 Task: Search one way flight ticket for 2 adults, 2 infants in seat and 1 infant on lap in first from Eugene: Mahlon Sweet Field to Gillette: Gillette Campbell County Airport on 5-1-2023. Choice of flights is Royal air maroc. Number of bags: 5 checked bags. Price is upto 109000. Outbound departure time preference is 13:45.
Action: Mouse moved to (230, 342)
Screenshot: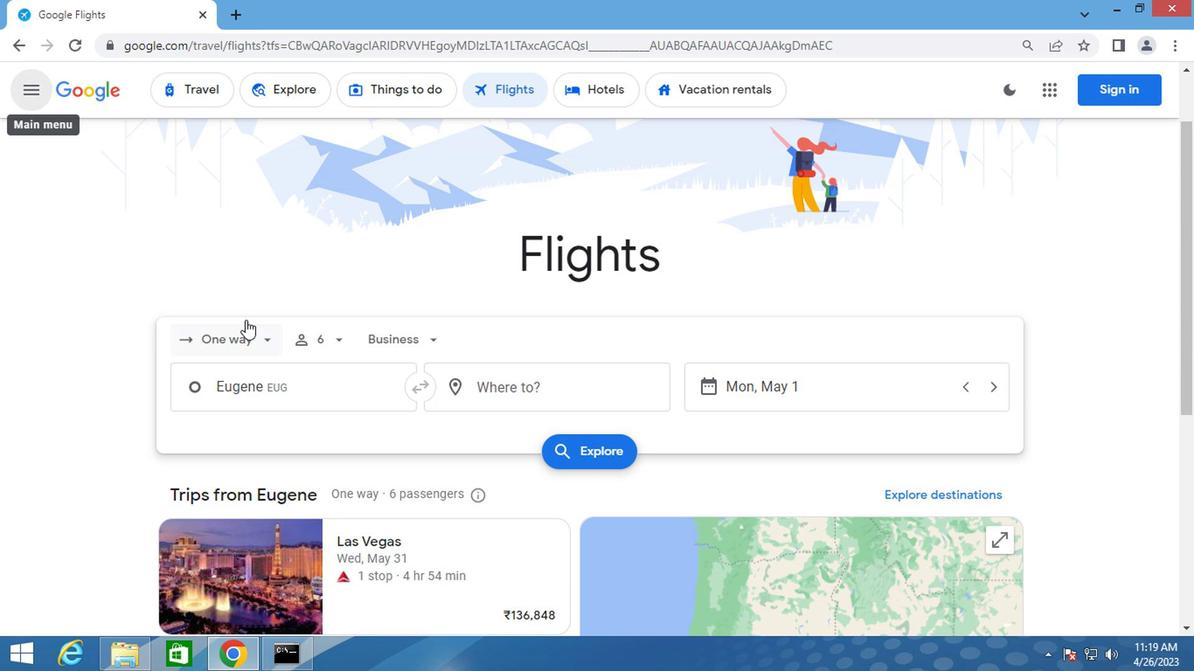 
Action: Mouse pressed left at (230, 342)
Screenshot: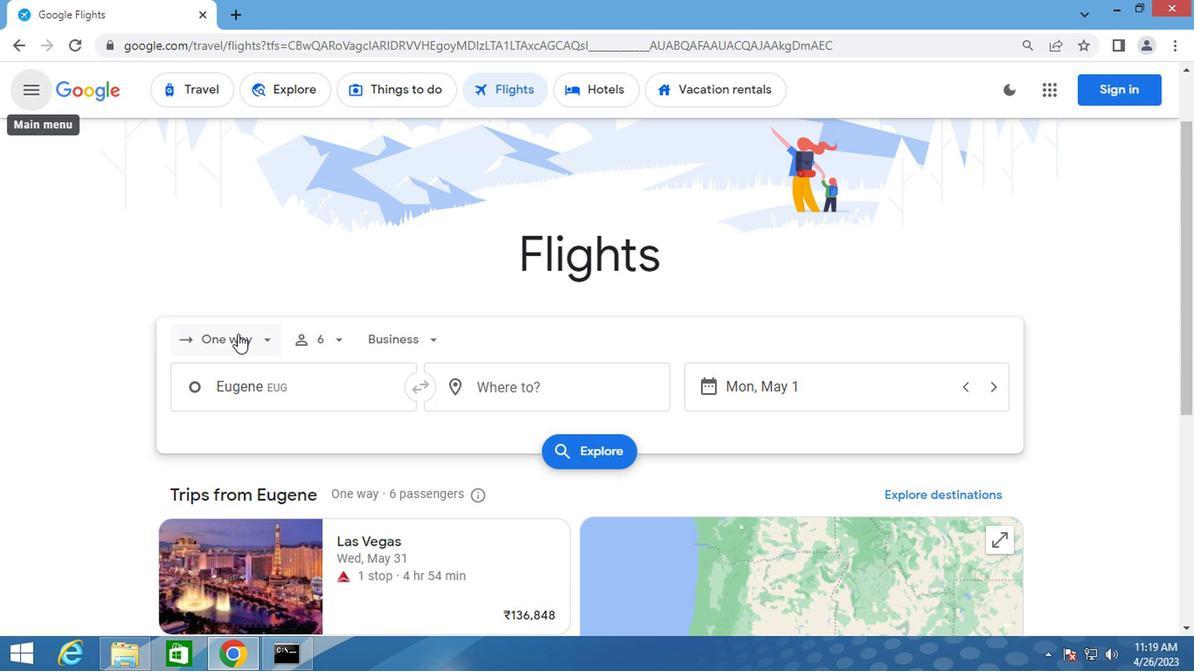 
Action: Mouse moved to (250, 414)
Screenshot: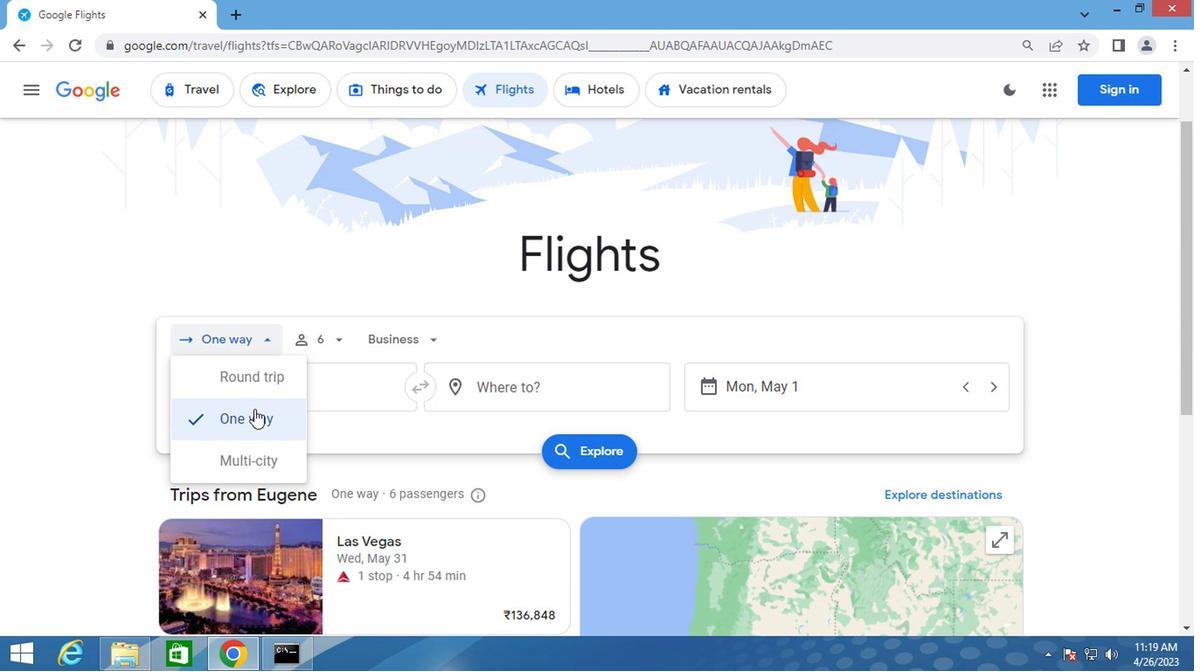 
Action: Mouse pressed left at (250, 414)
Screenshot: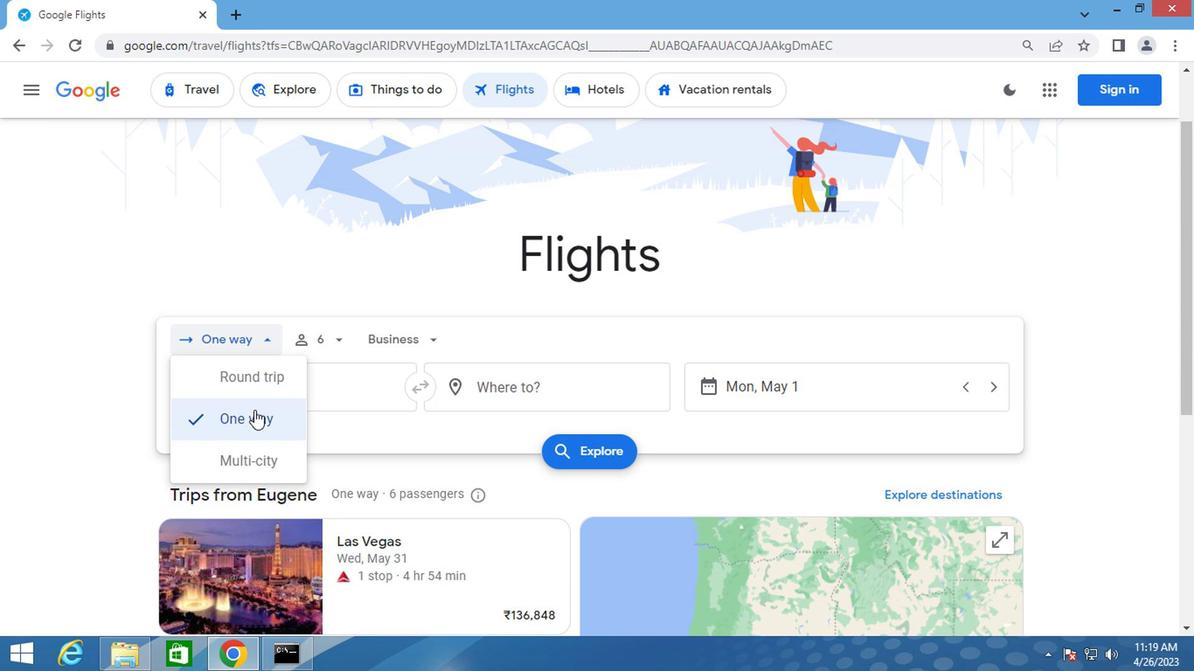 
Action: Mouse moved to (335, 349)
Screenshot: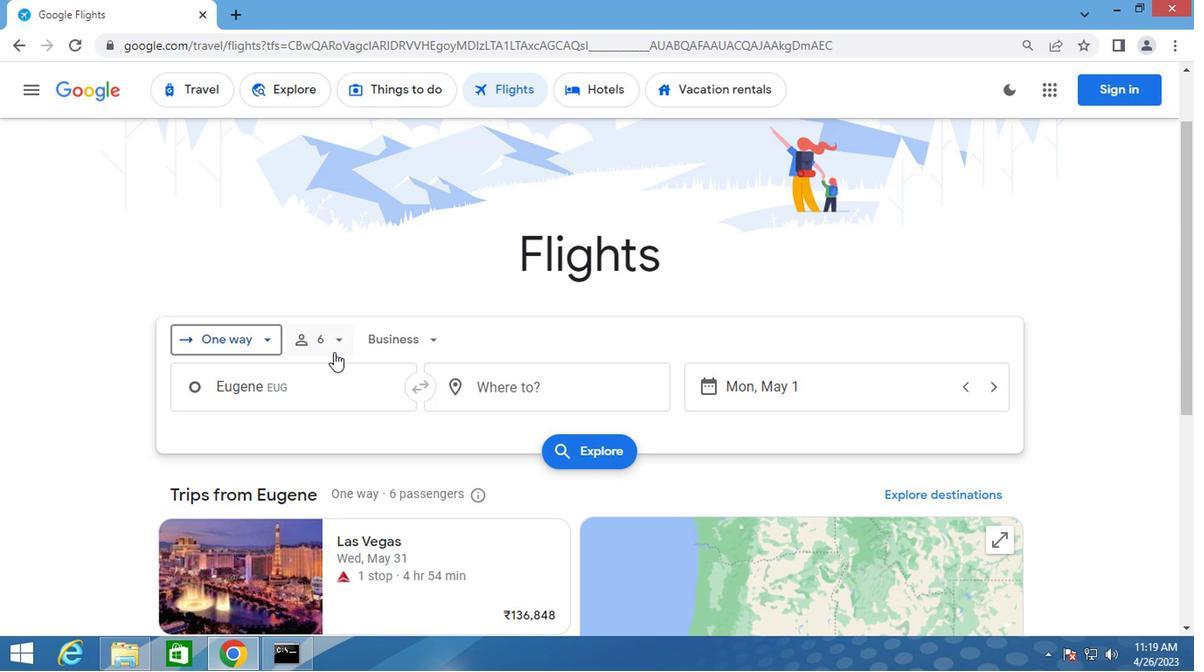 
Action: Mouse pressed left at (335, 349)
Screenshot: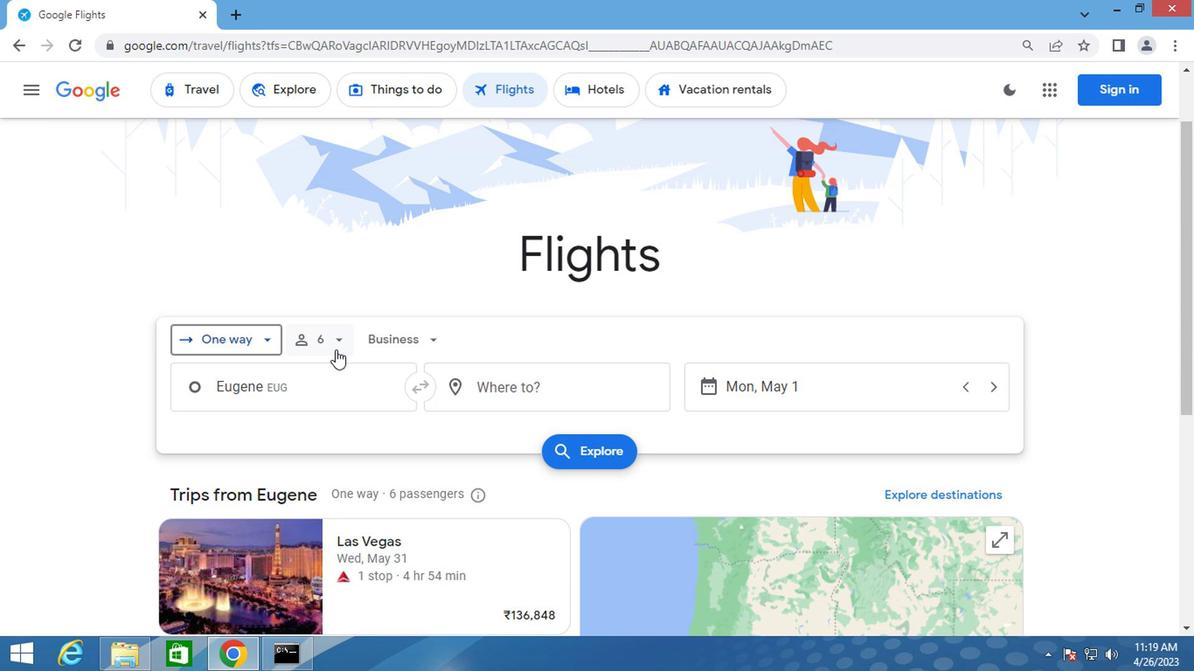 
Action: Mouse moved to (400, 384)
Screenshot: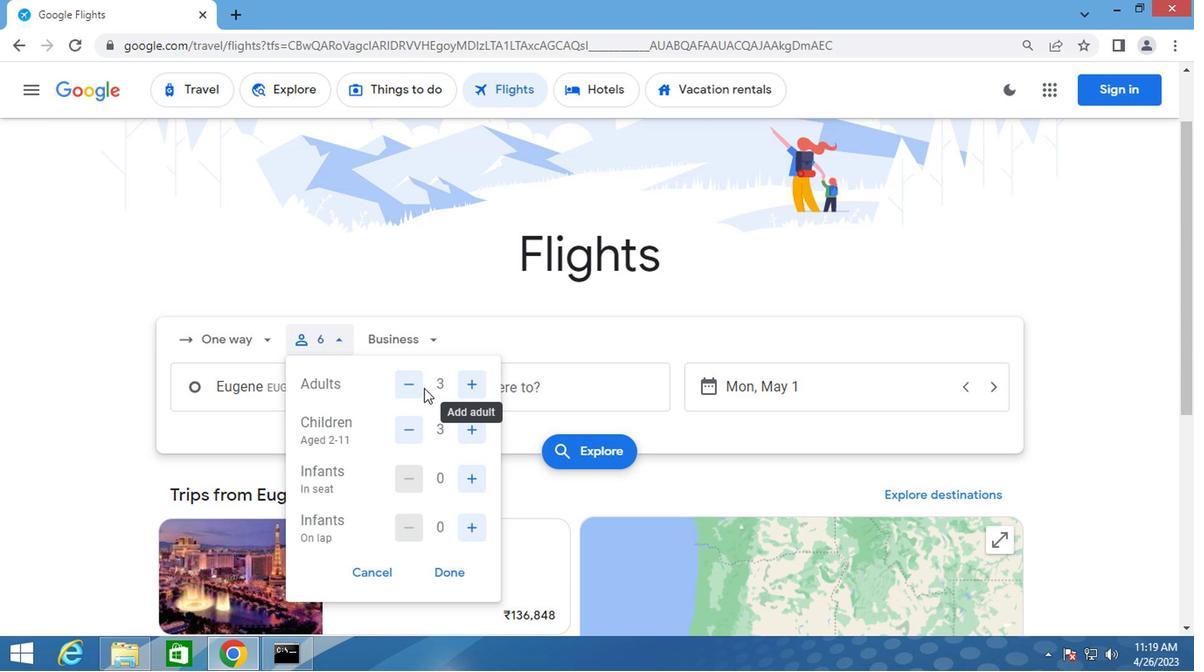 
Action: Mouse pressed left at (400, 384)
Screenshot: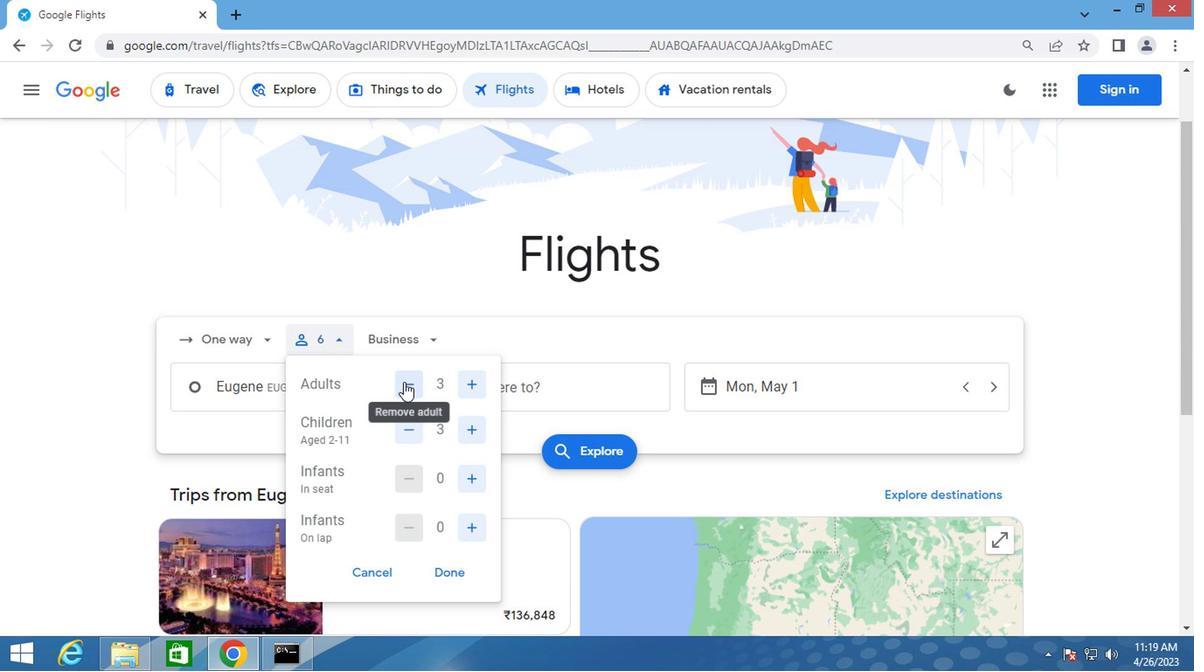 
Action: Mouse moved to (405, 434)
Screenshot: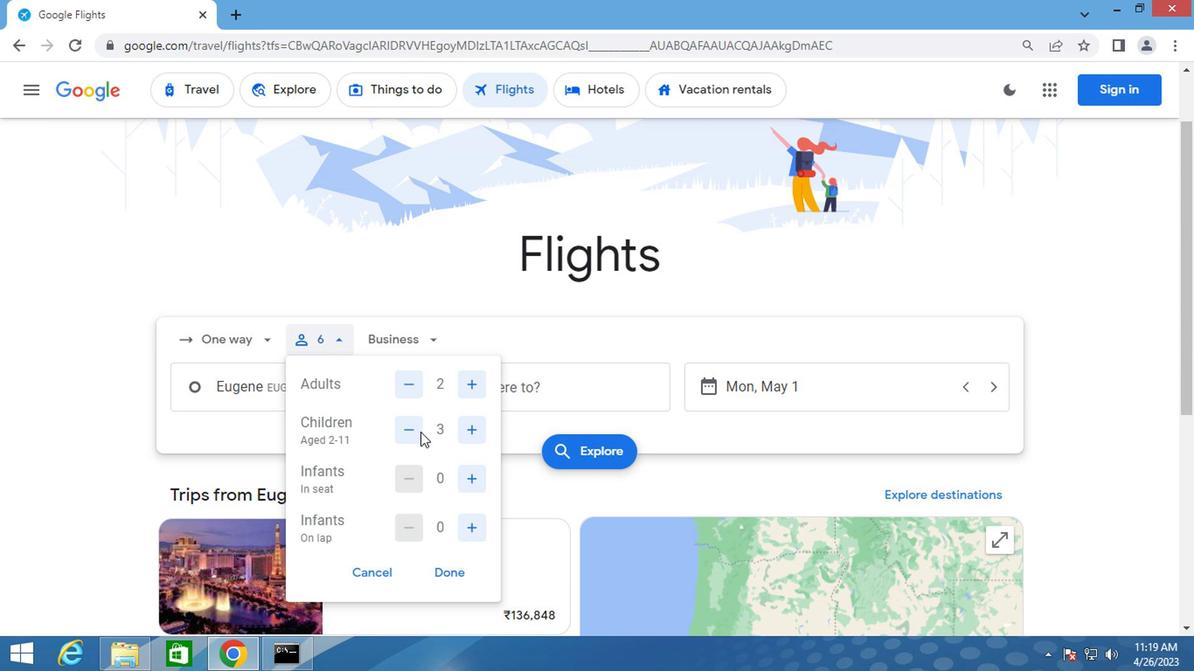 
Action: Mouse pressed left at (405, 434)
Screenshot: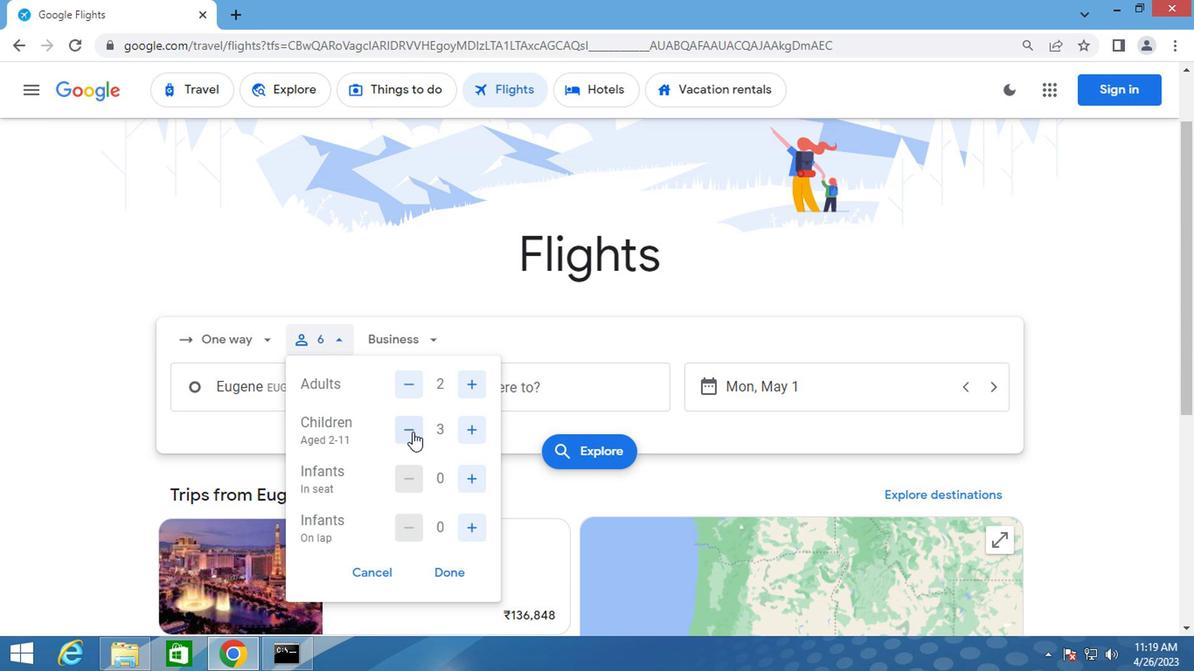 
Action: Mouse pressed left at (405, 434)
Screenshot: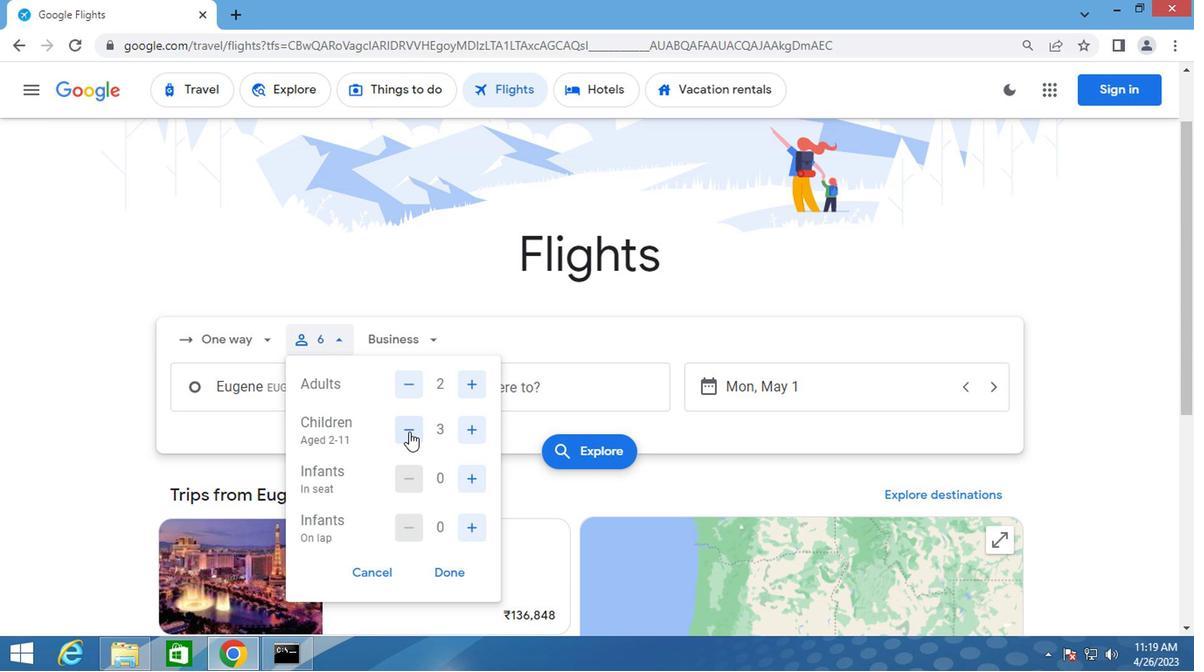 
Action: Mouse moved to (404, 434)
Screenshot: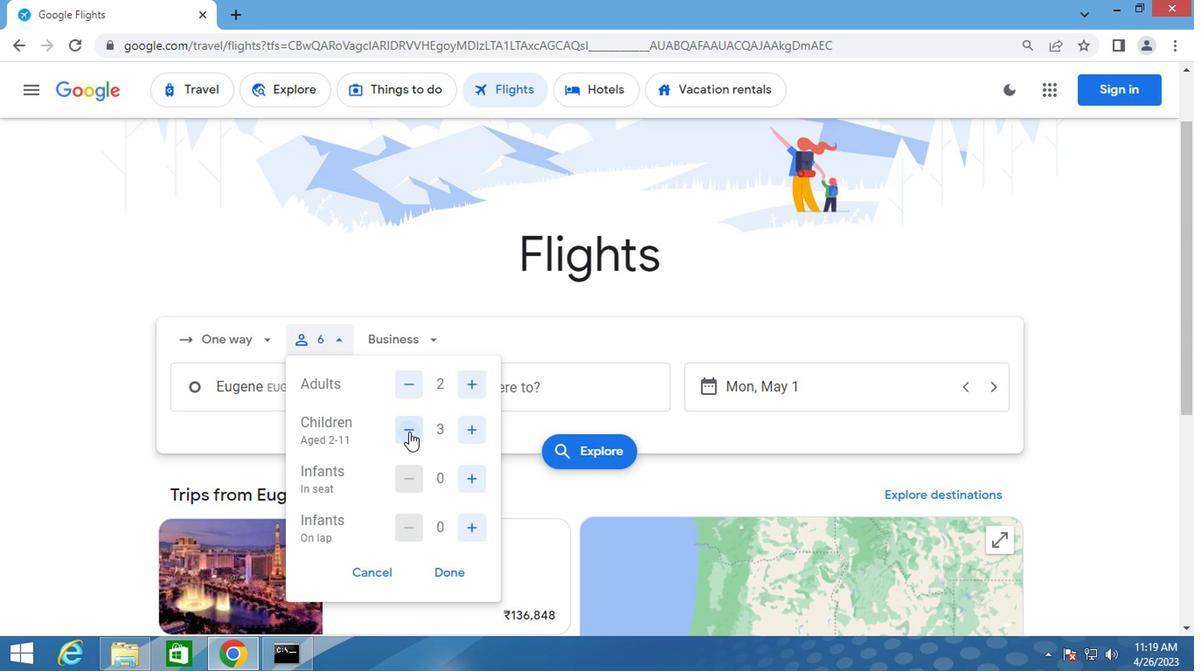 
Action: Mouse pressed left at (404, 434)
Screenshot: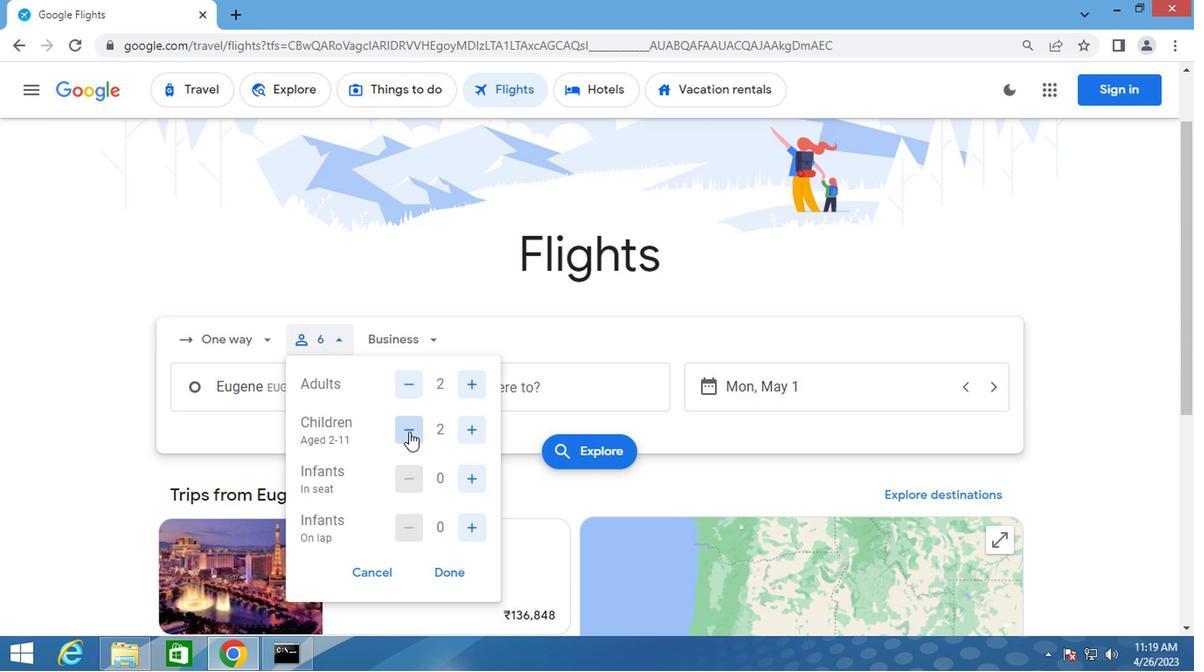 
Action: Mouse moved to (457, 475)
Screenshot: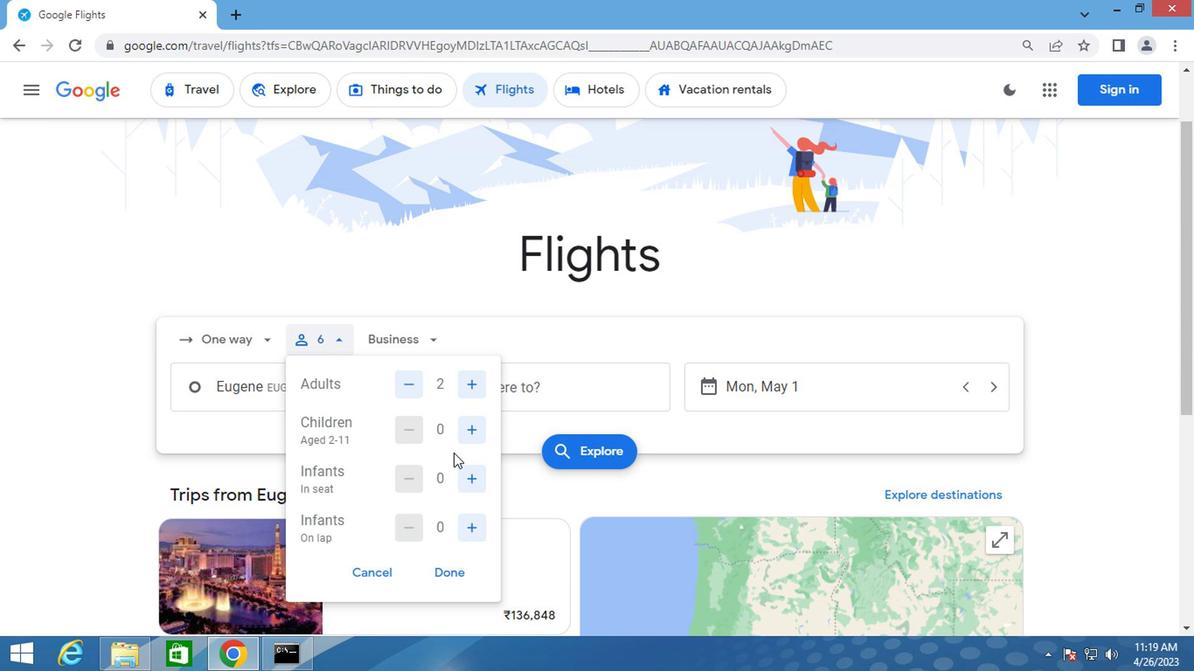 
Action: Mouse pressed left at (457, 475)
Screenshot: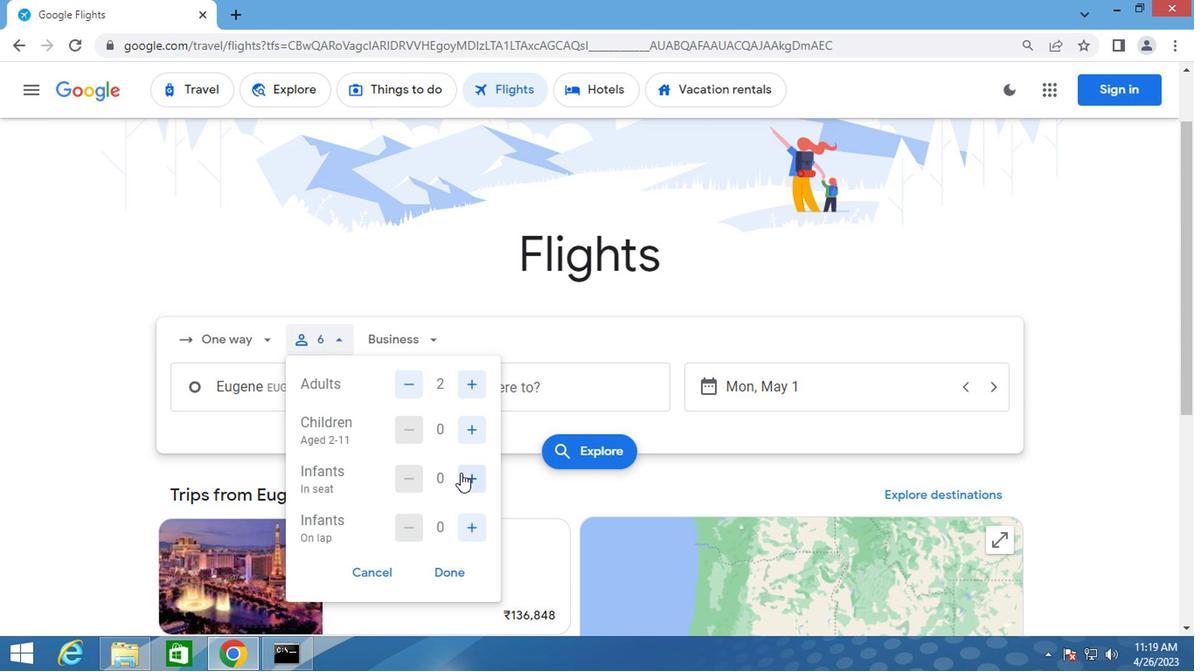 
Action: Mouse moved to (457, 475)
Screenshot: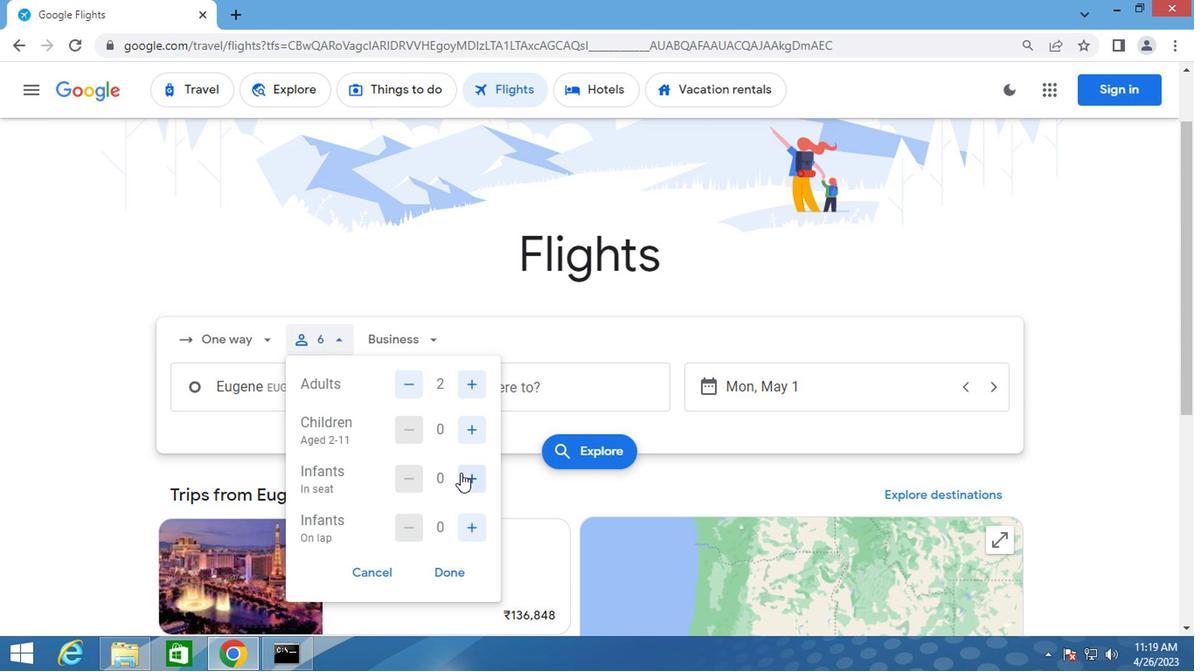 
Action: Mouse pressed left at (457, 475)
Screenshot: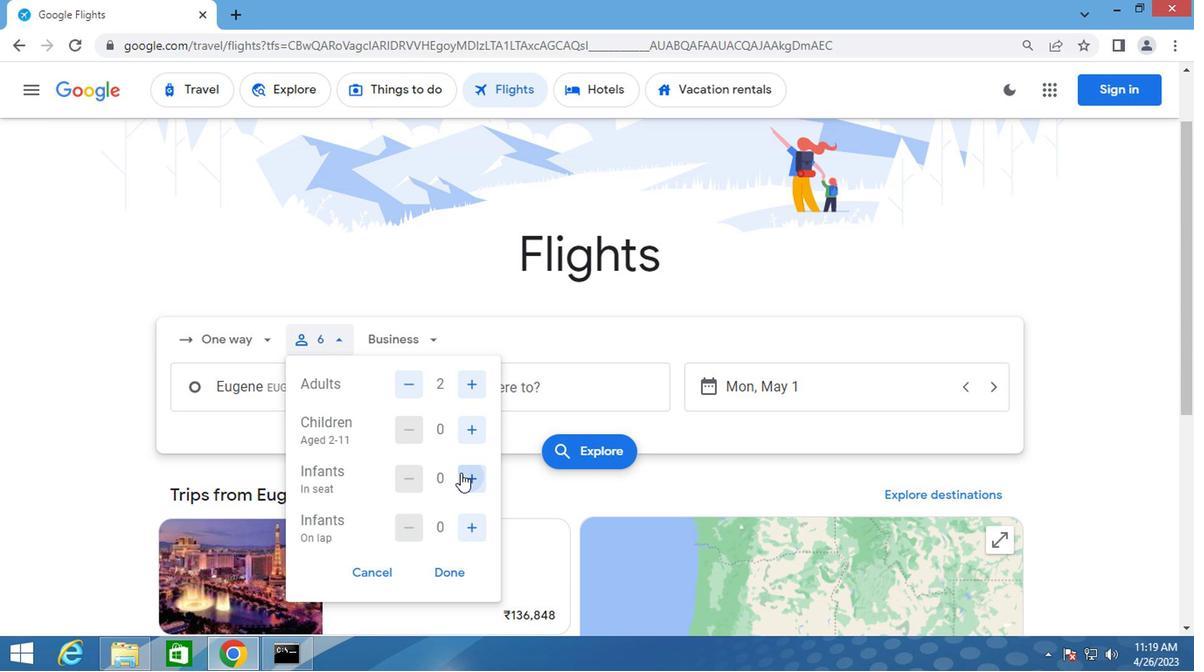 
Action: Mouse moved to (462, 527)
Screenshot: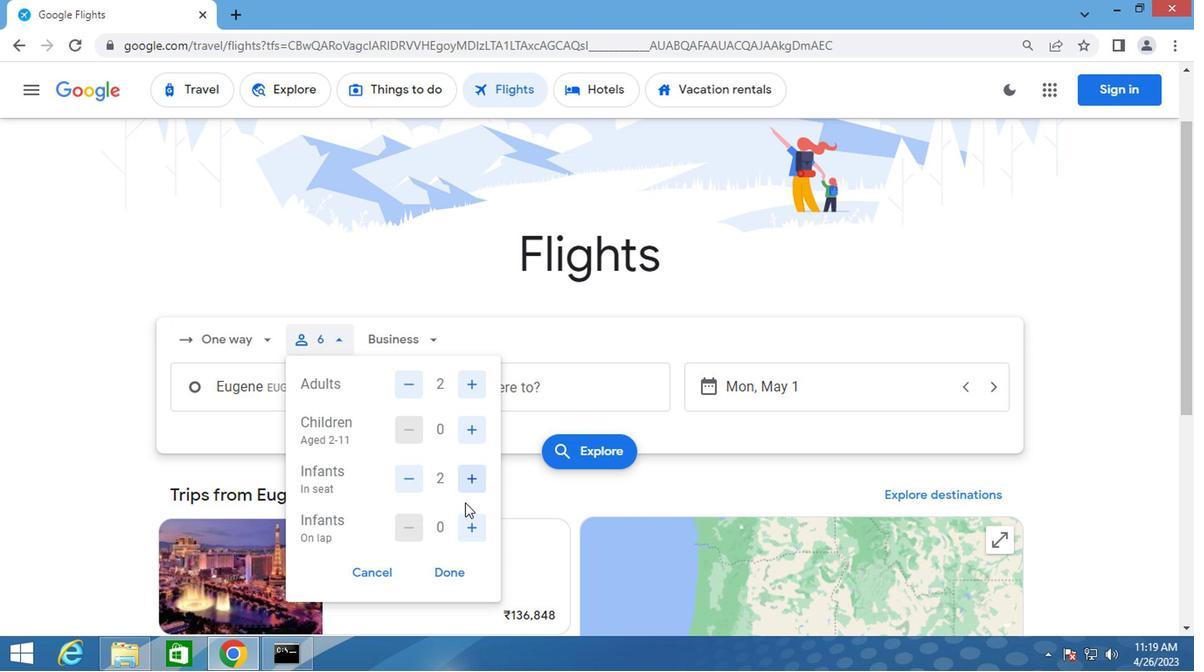 
Action: Mouse pressed left at (462, 527)
Screenshot: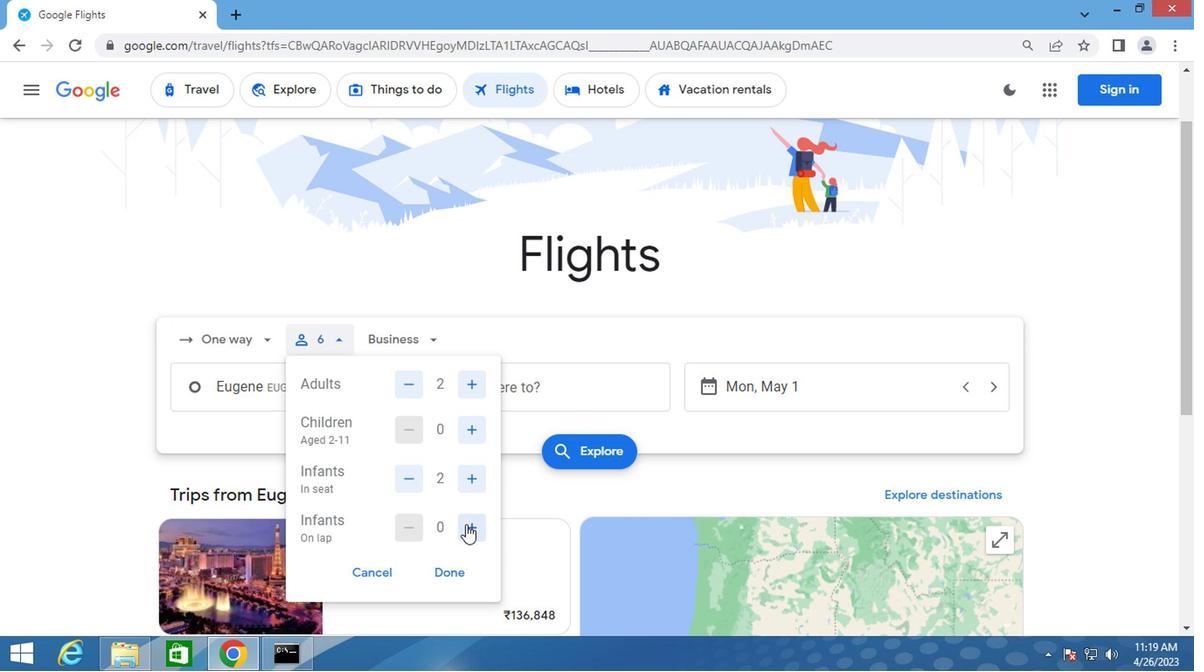 
Action: Mouse moved to (402, 337)
Screenshot: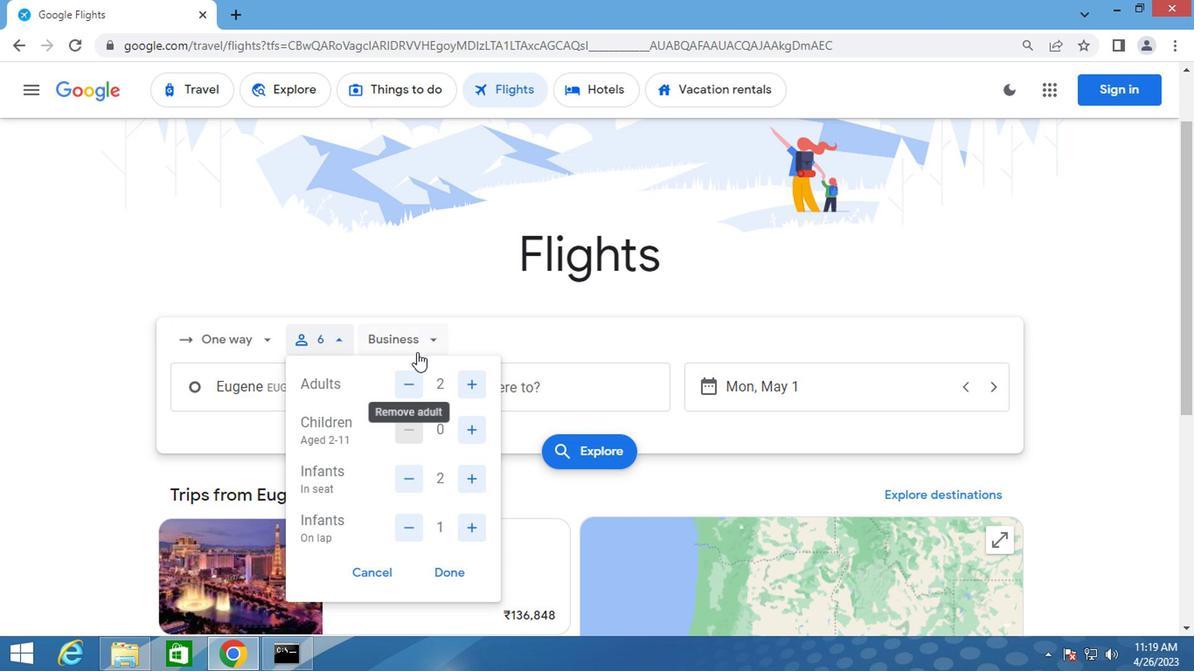 
Action: Mouse pressed left at (402, 337)
Screenshot: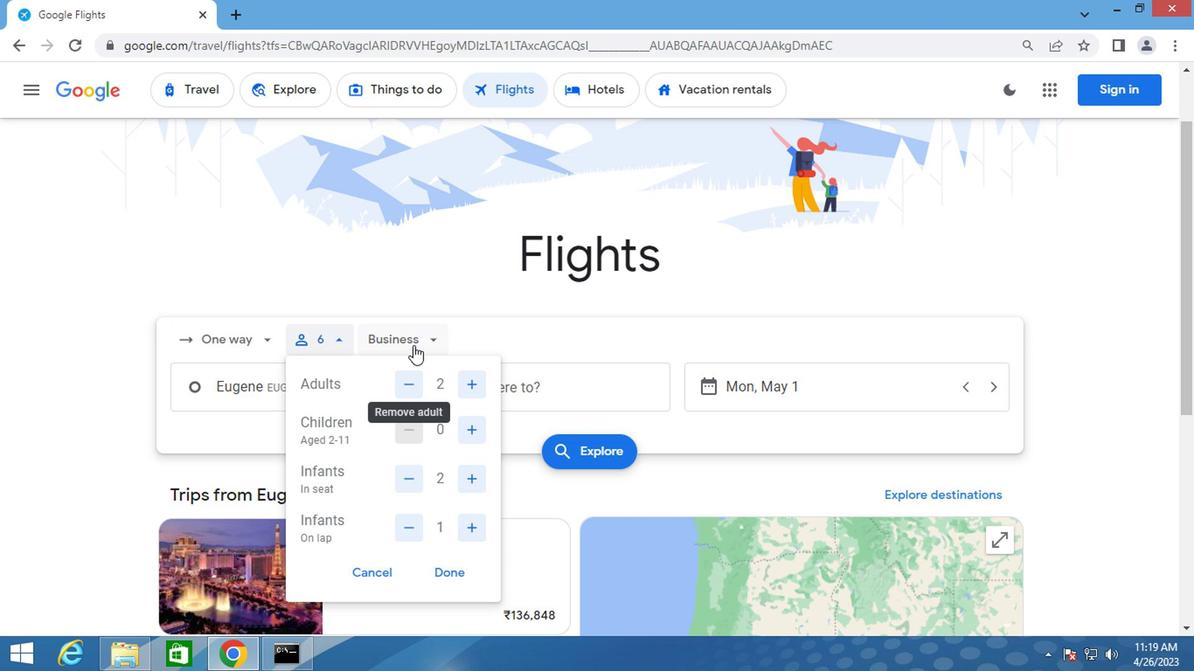 
Action: Mouse moved to (407, 497)
Screenshot: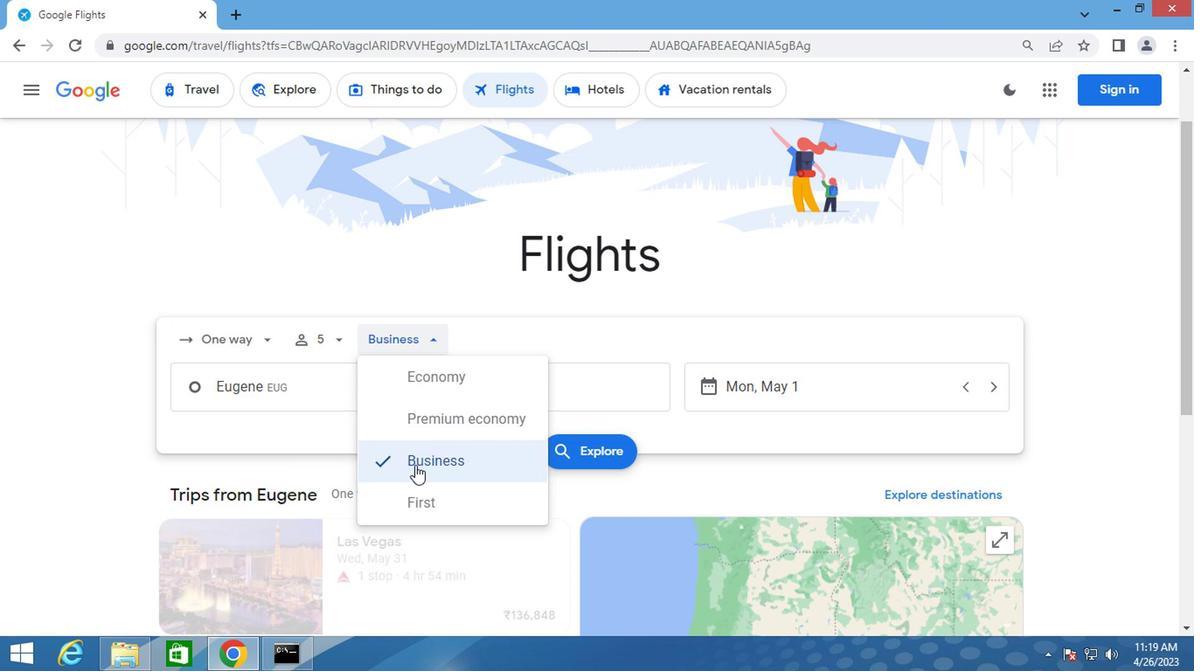 
Action: Mouse pressed left at (407, 497)
Screenshot: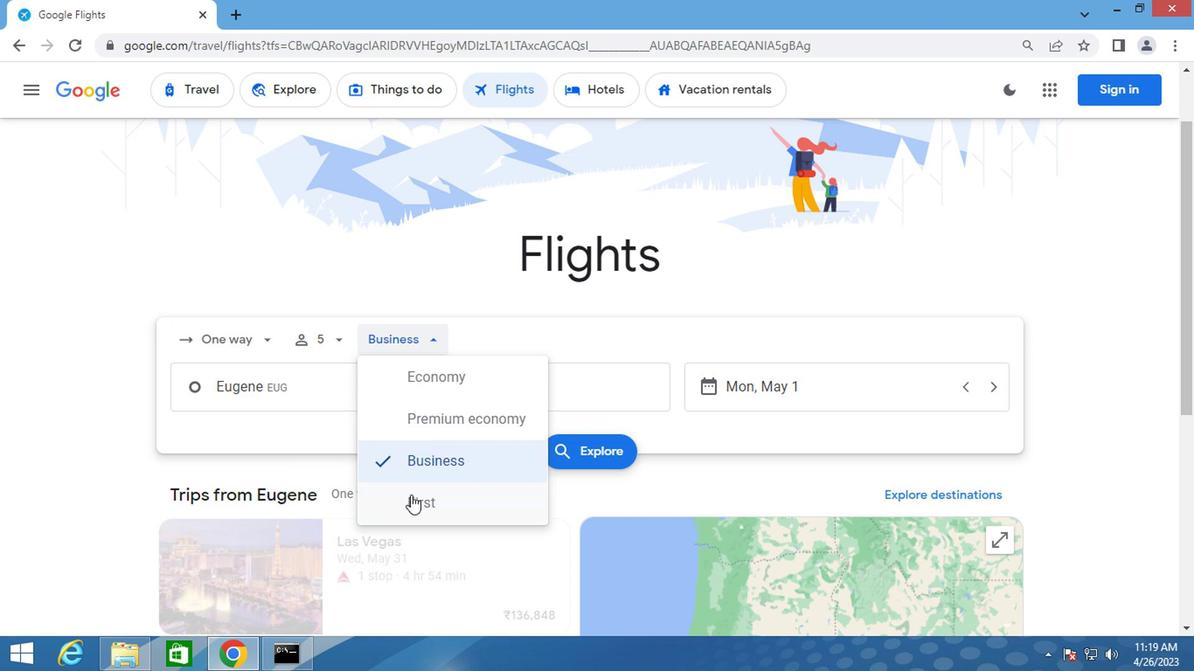 
Action: Mouse moved to (307, 386)
Screenshot: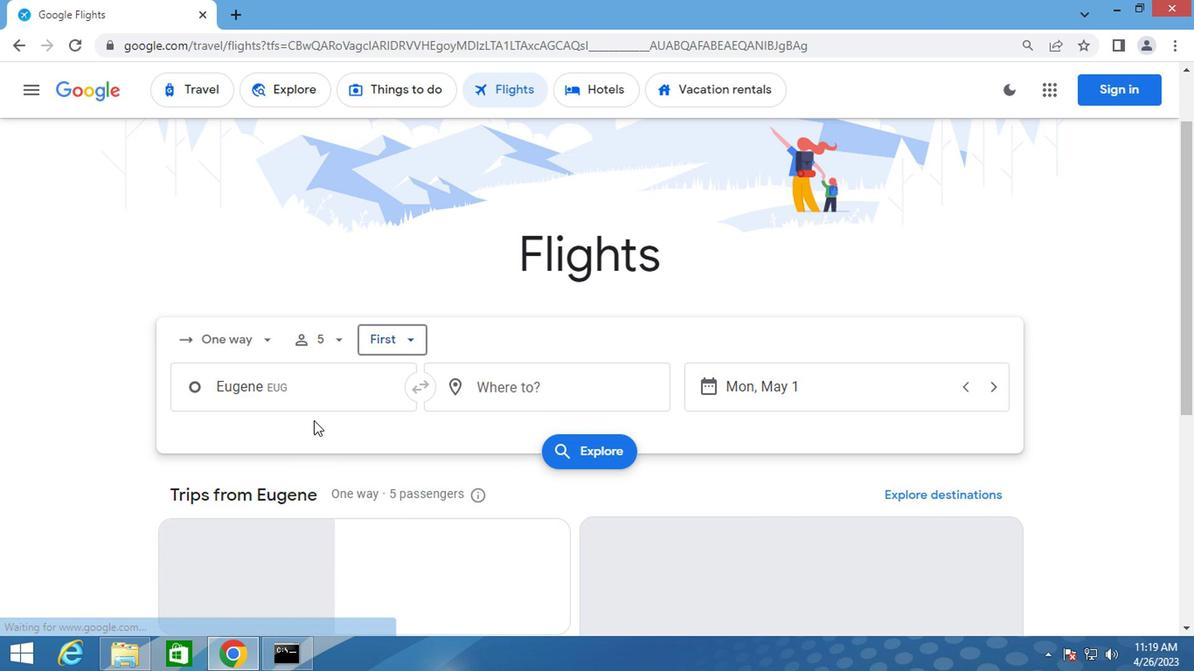 
Action: Mouse pressed left at (307, 386)
Screenshot: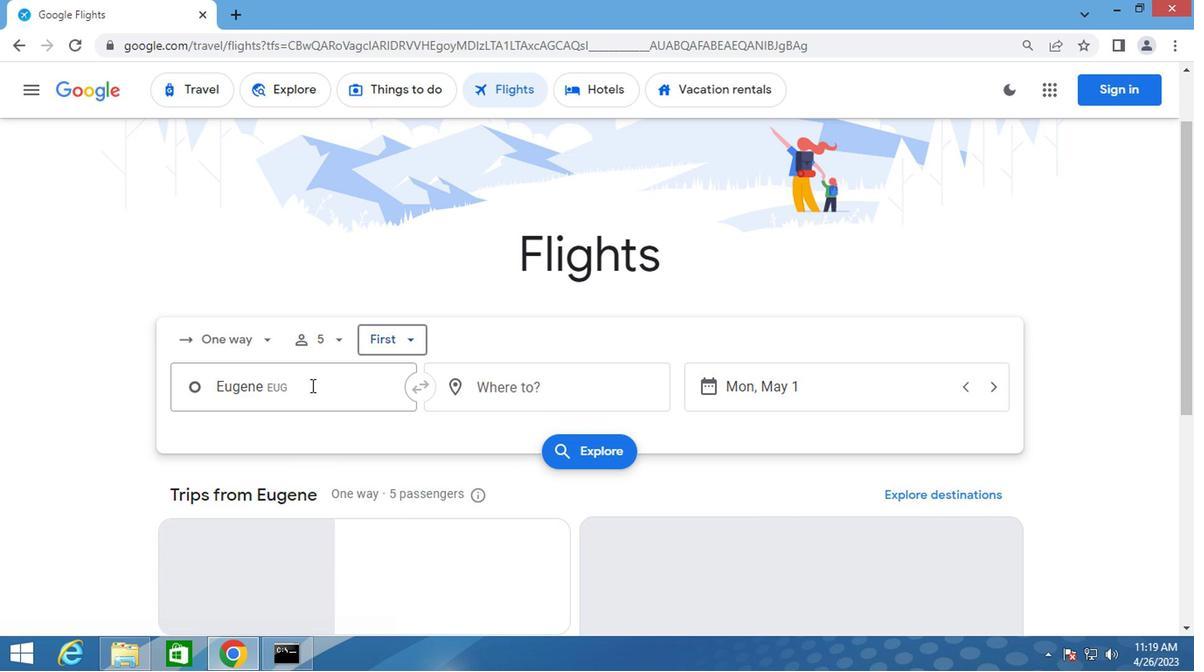 
Action: Key pressed eugene
Screenshot: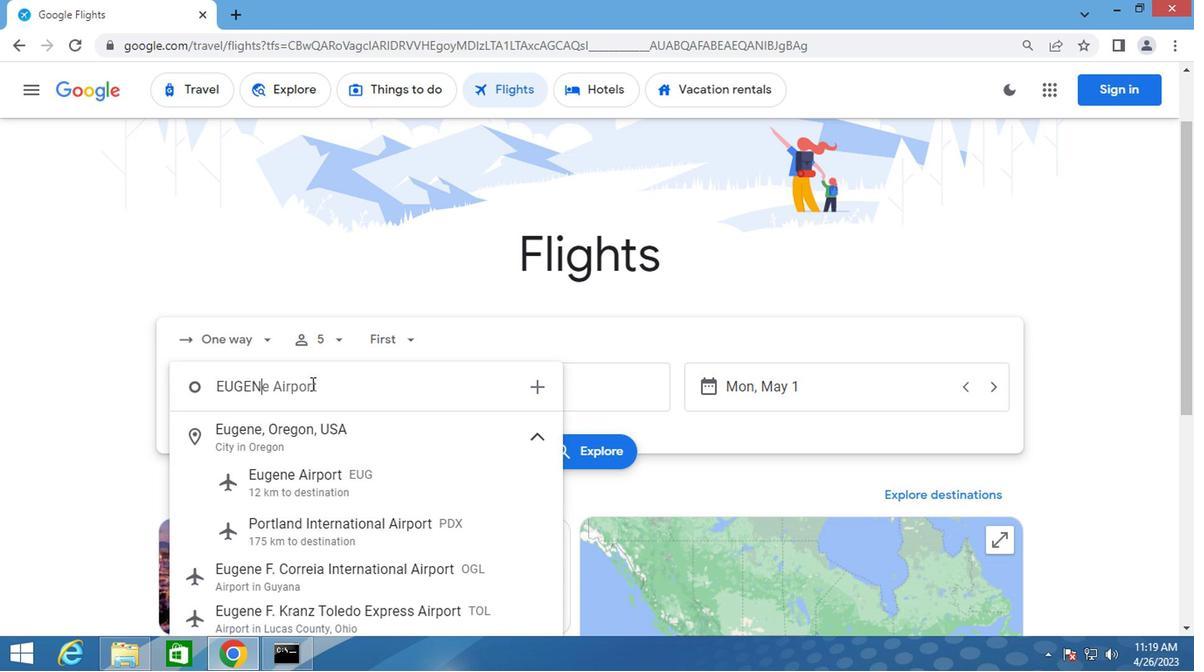 
Action: Mouse moved to (312, 492)
Screenshot: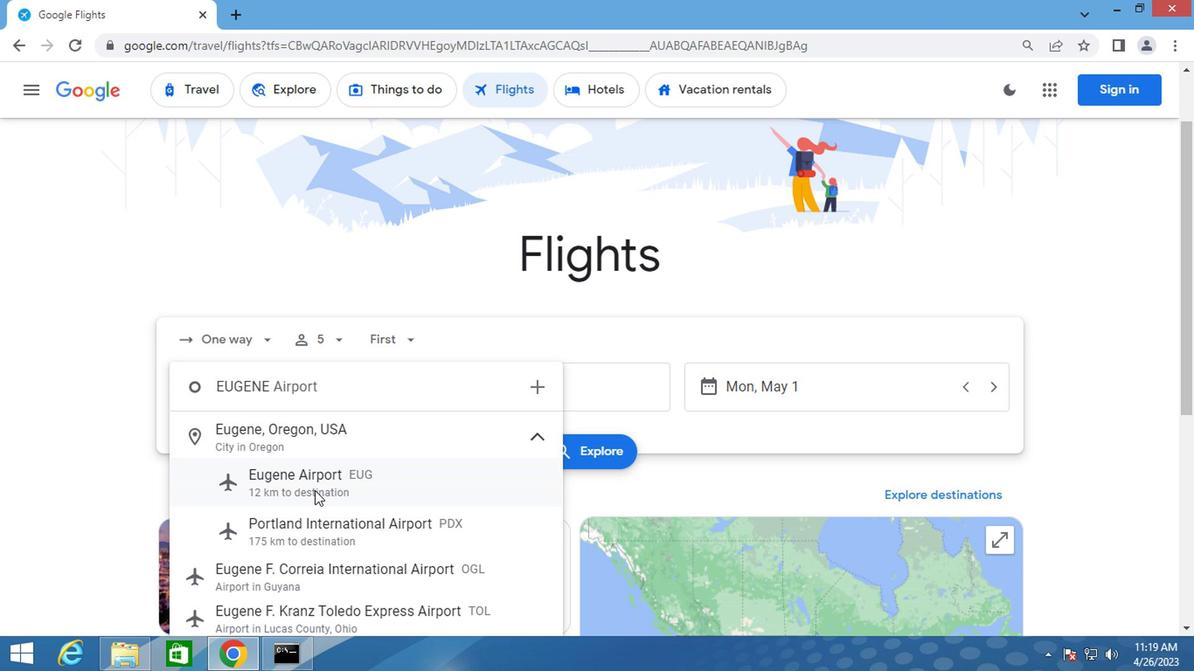 
Action: Mouse pressed left at (312, 492)
Screenshot: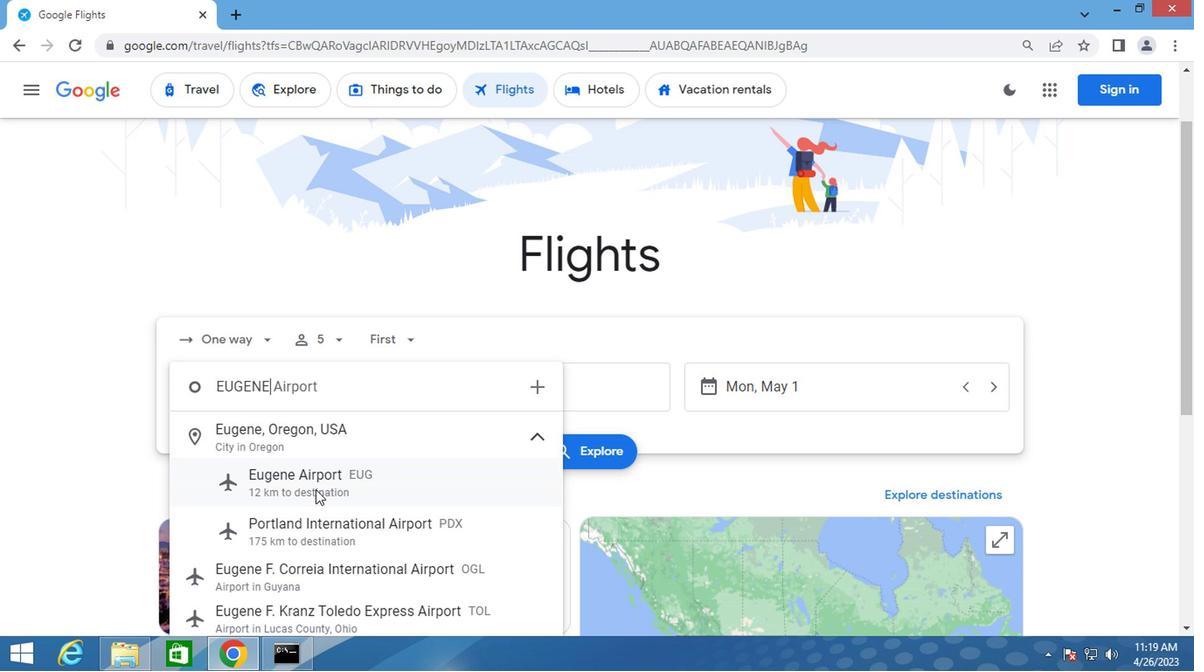
Action: Mouse moved to (482, 388)
Screenshot: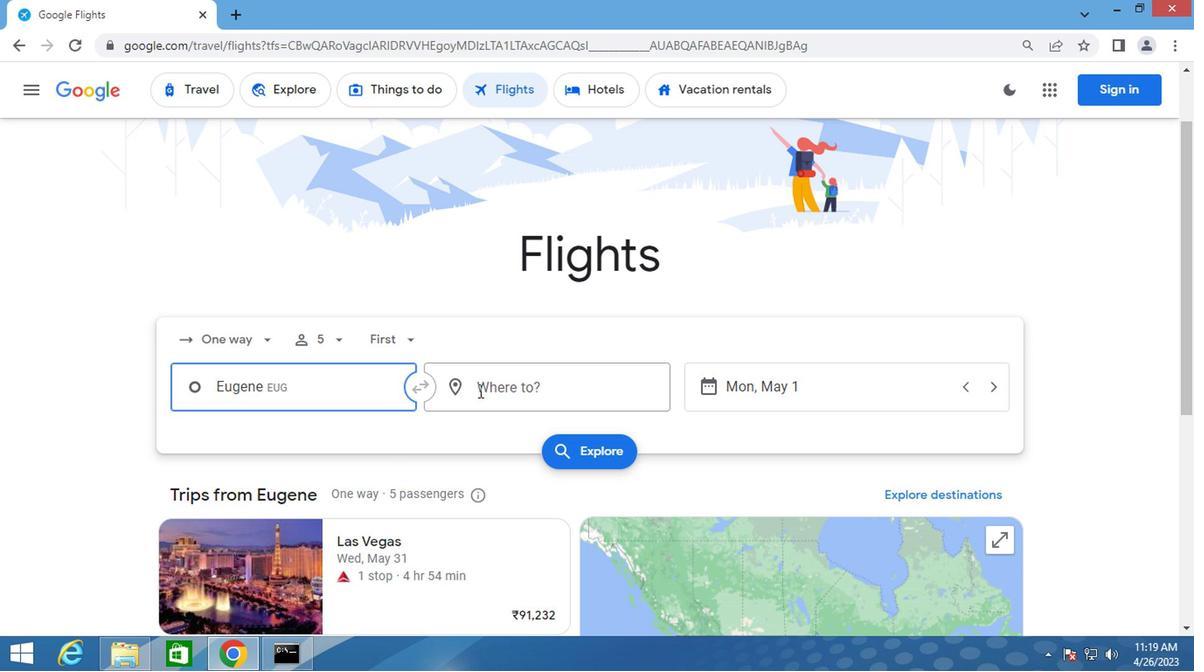 
Action: Mouse pressed left at (482, 388)
Screenshot: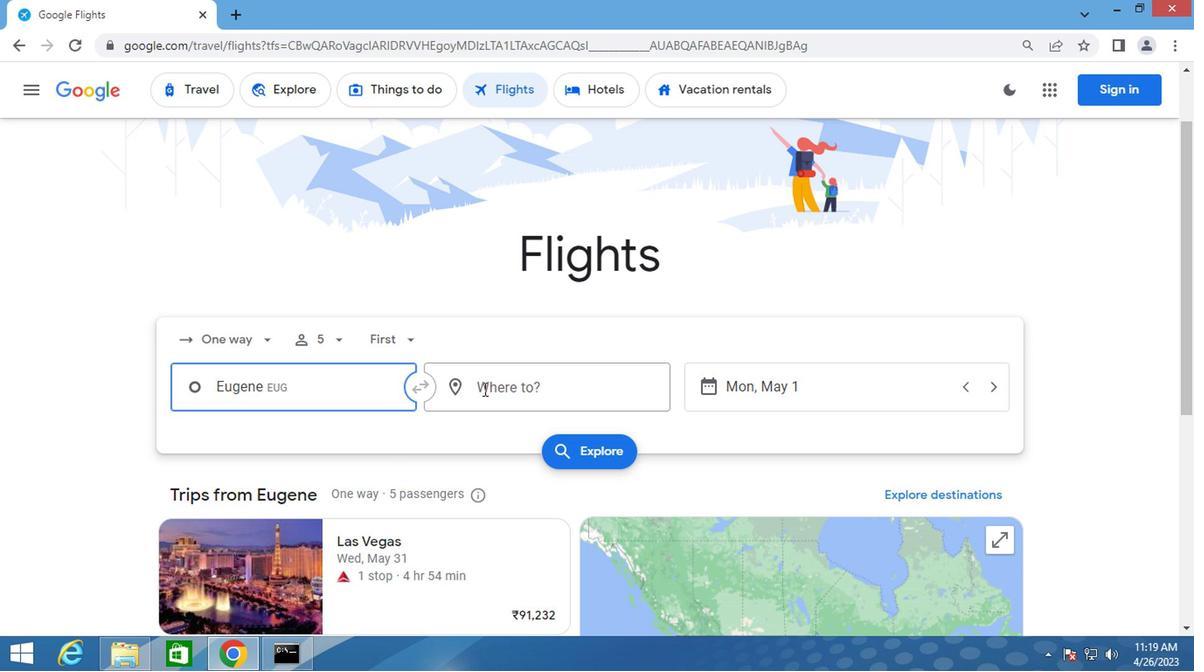 
Action: Key pressed gillette
Screenshot: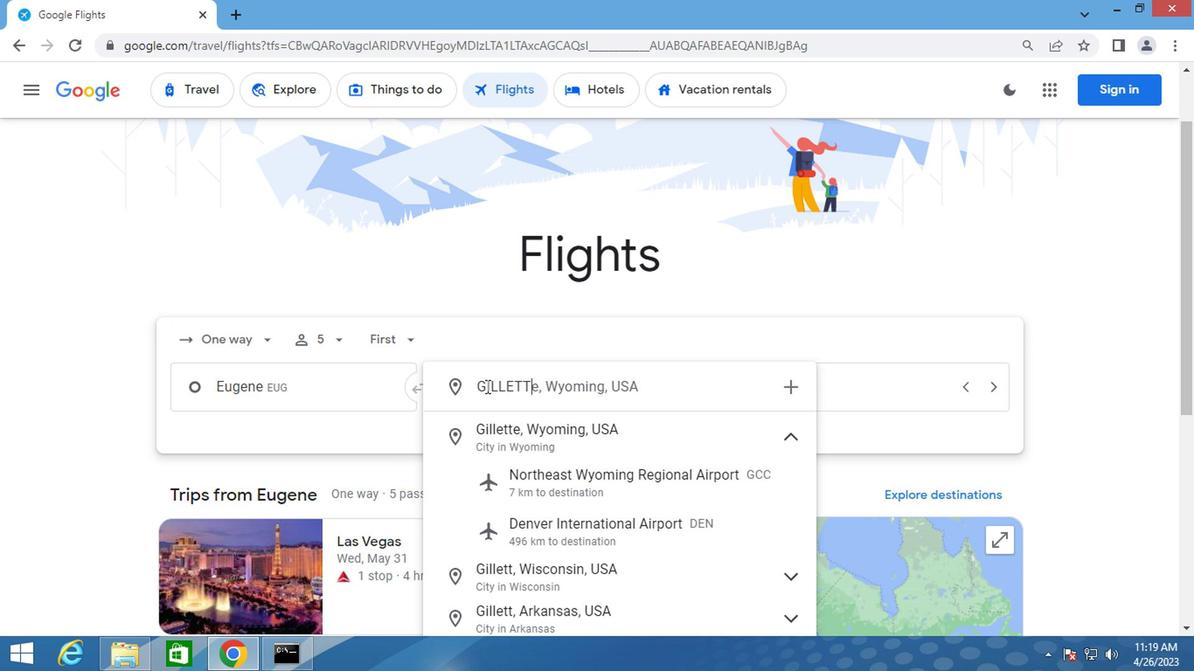 
Action: Mouse moved to (505, 470)
Screenshot: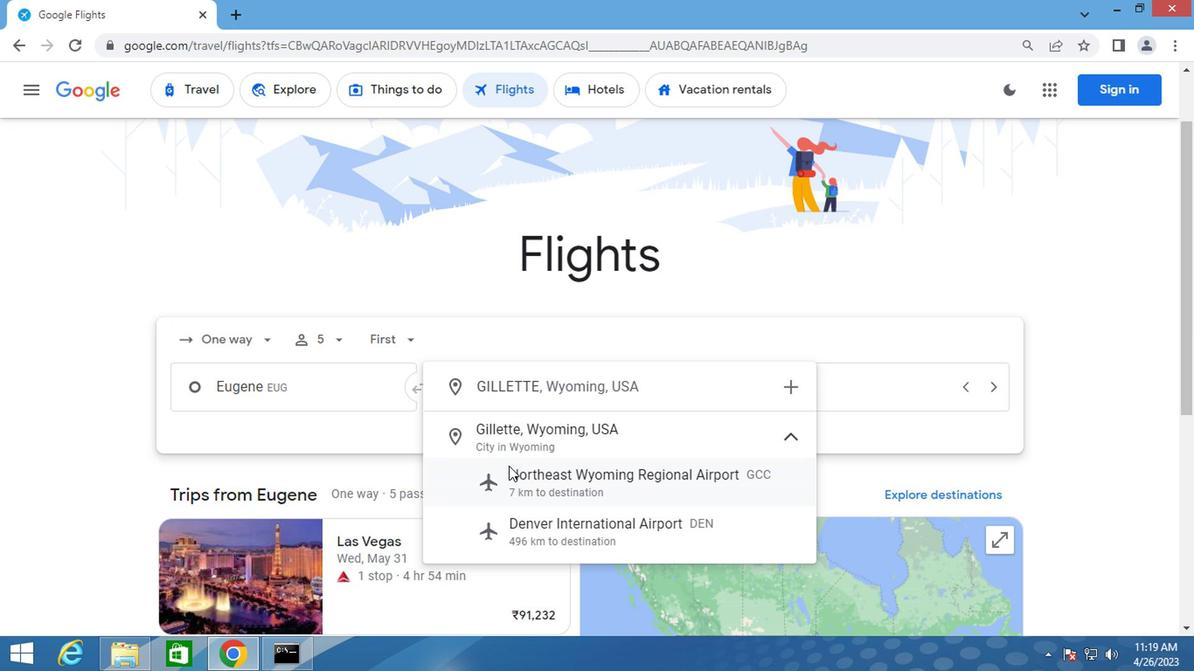 
Action: Mouse pressed left at (505, 470)
Screenshot: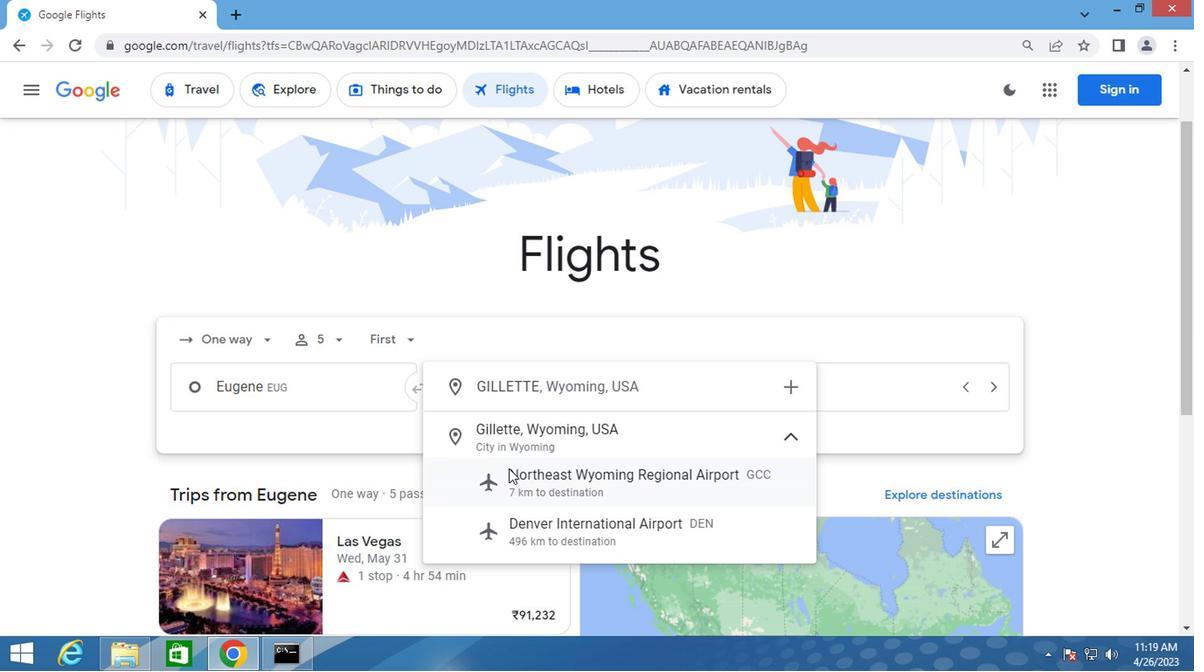 
Action: Mouse moved to (770, 386)
Screenshot: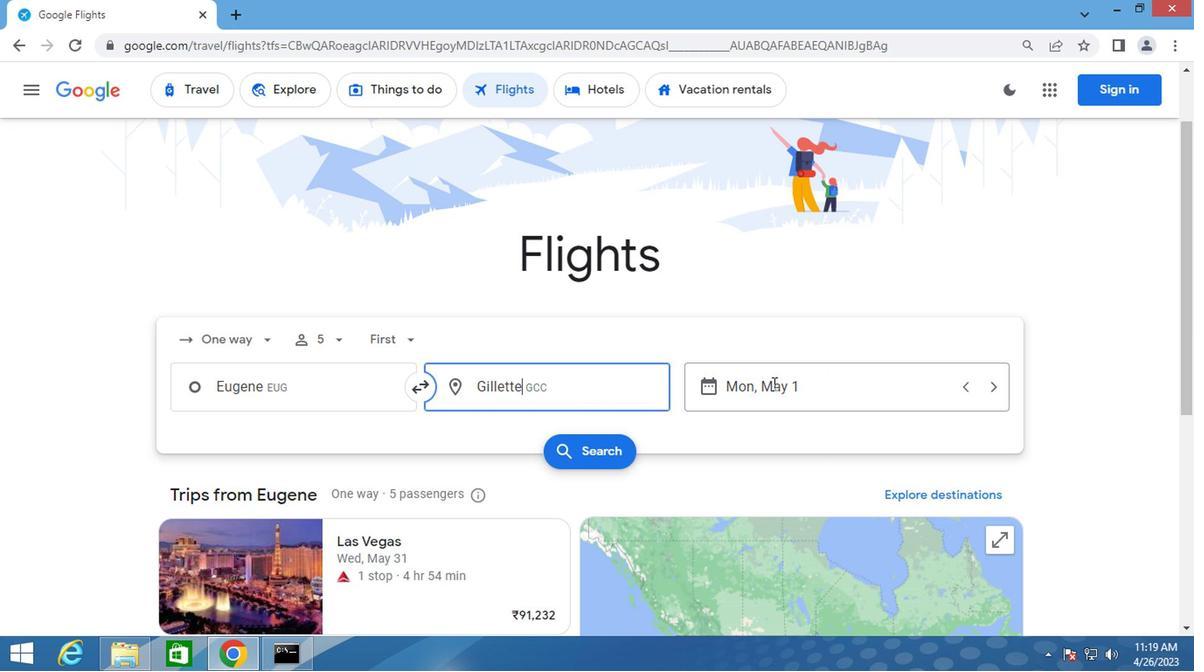 
Action: Mouse pressed left at (770, 386)
Screenshot: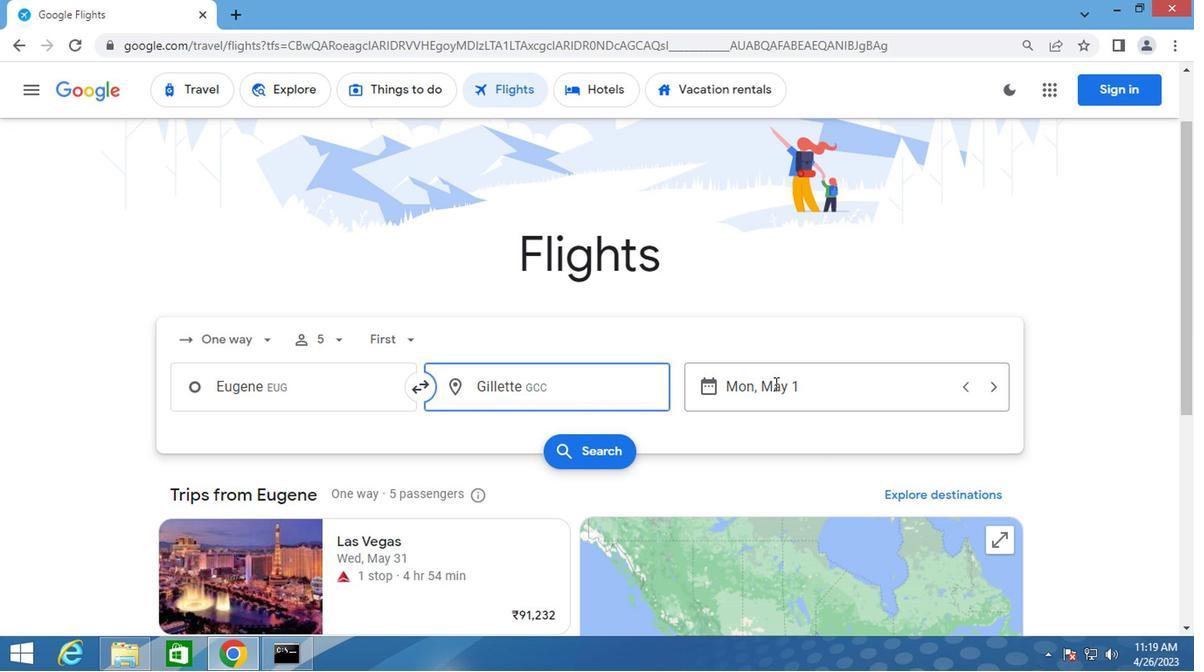 
Action: Mouse moved to (765, 328)
Screenshot: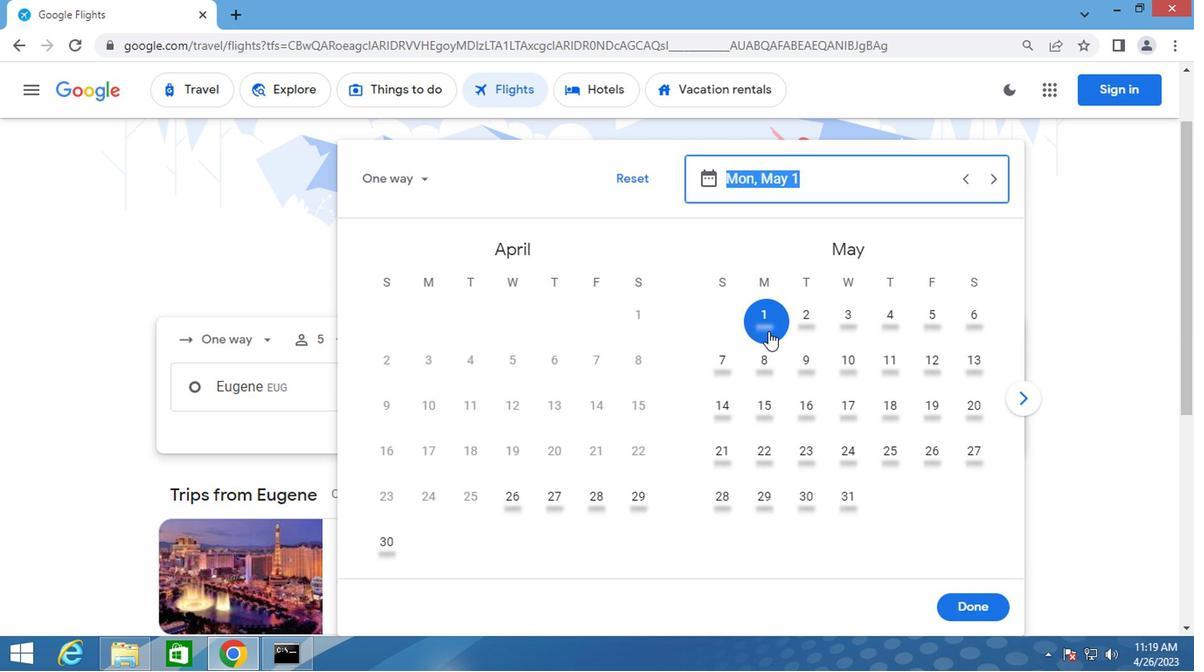 
Action: Mouse pressed left at (765, 328)
Screenshot: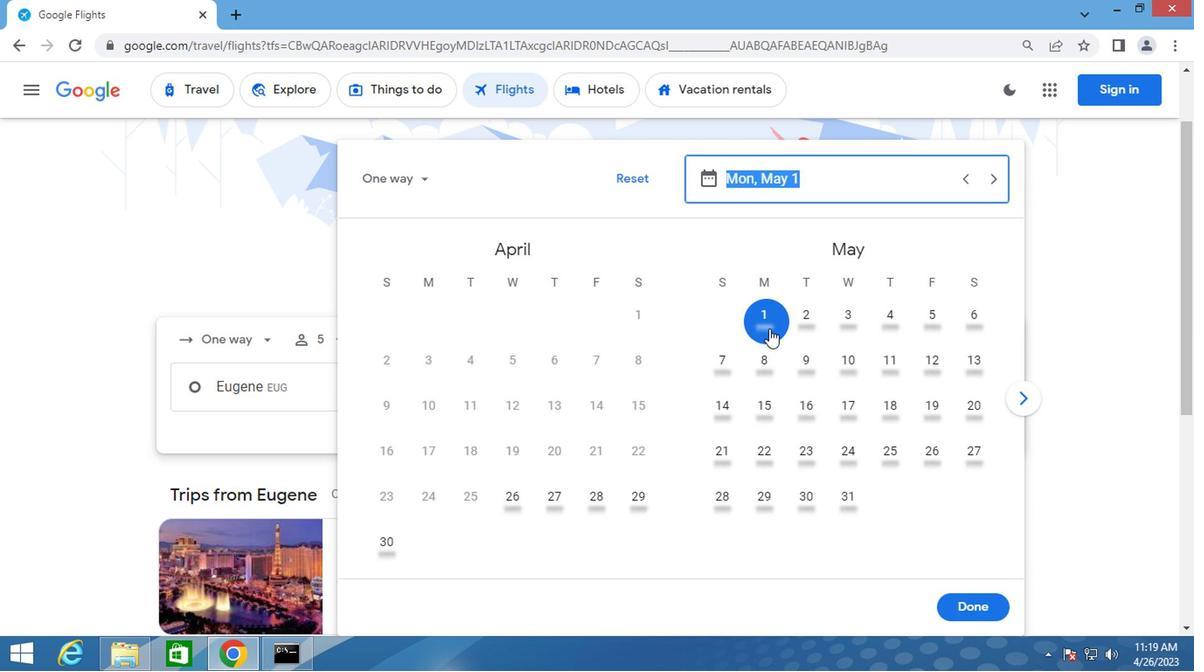 
Action: Mouse moved to (970, 605)
Screenshot: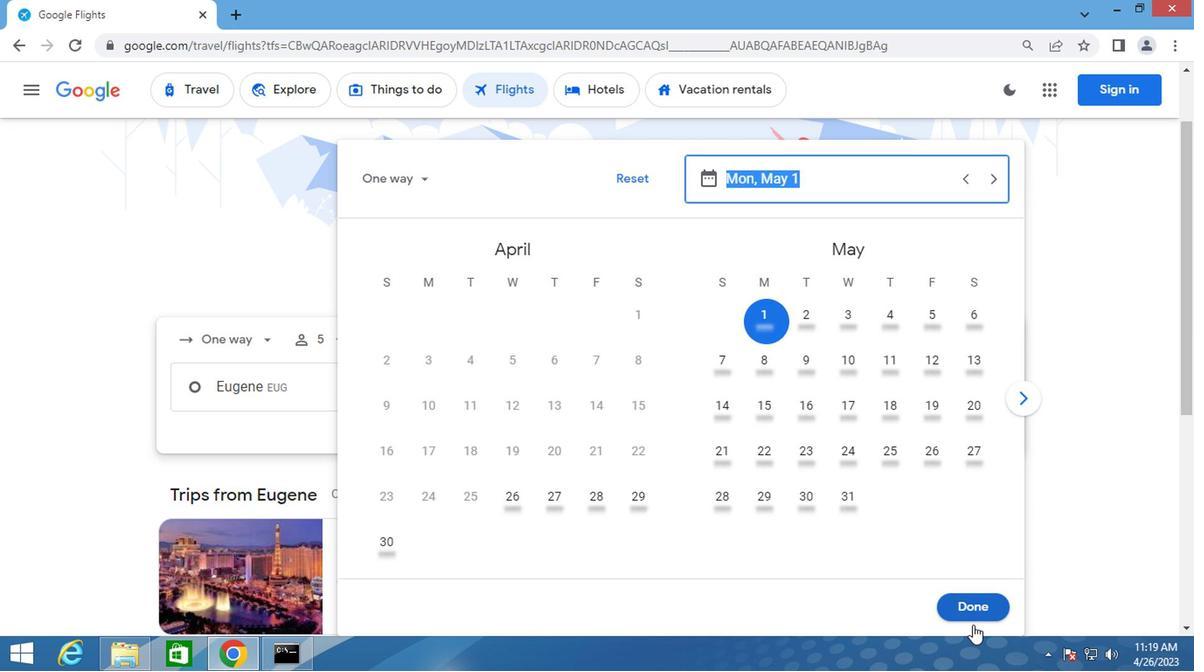 
Action: Mouse pressed left at (970, 605)
Screenshot: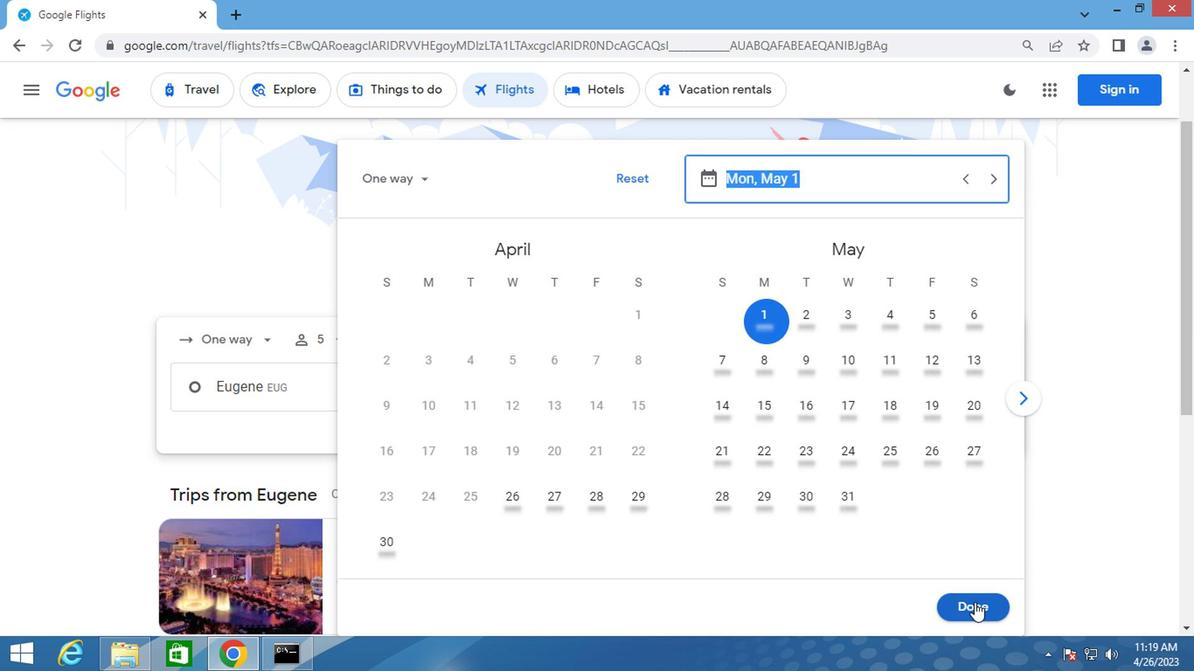 
Action: Mouse moved to (600, 453)
Screenshot: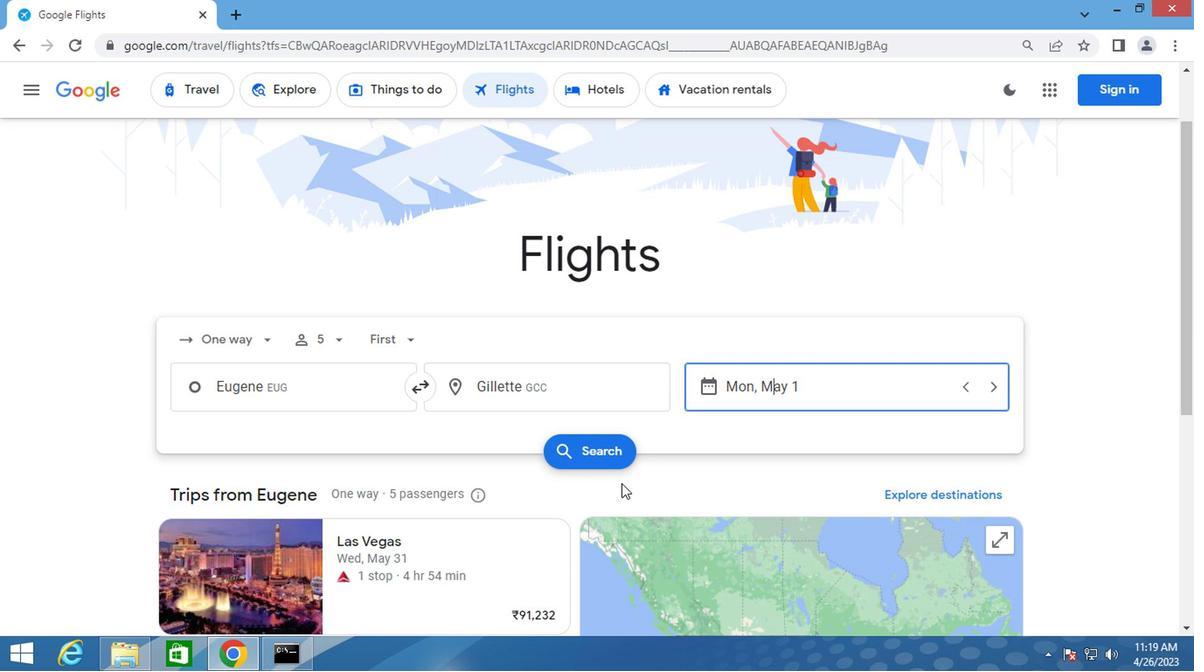 
Action: Mouse pressed left at (600, 453)
Screenshot: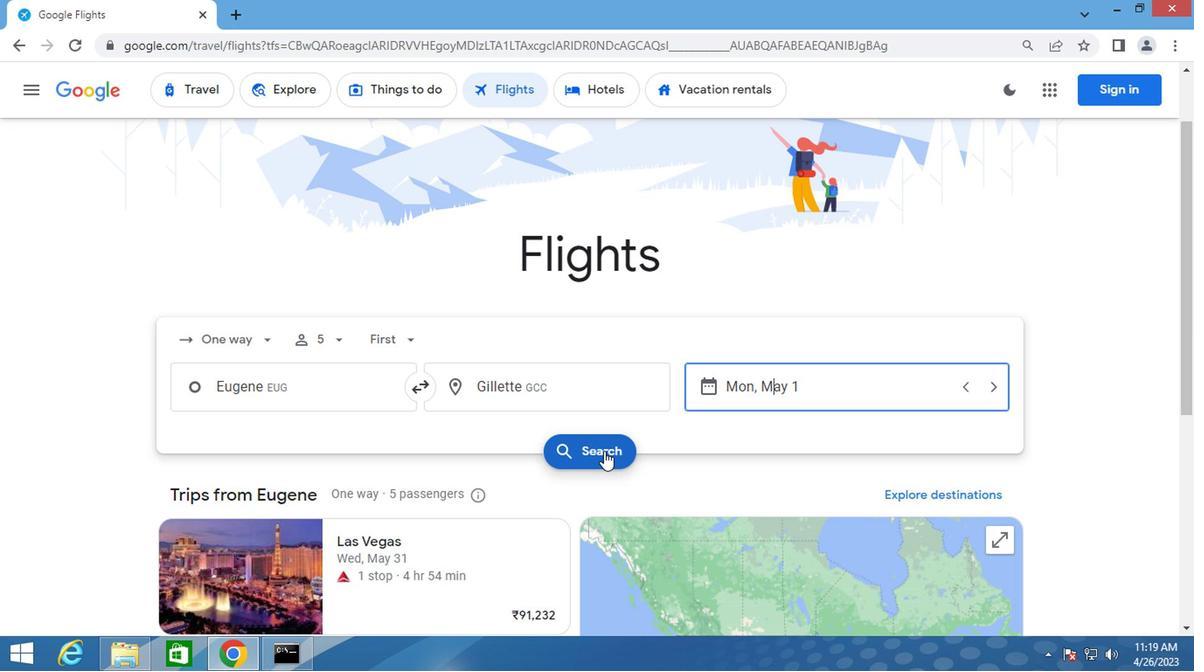 
Action: Mouse moved to (197, 245)
Screenshot: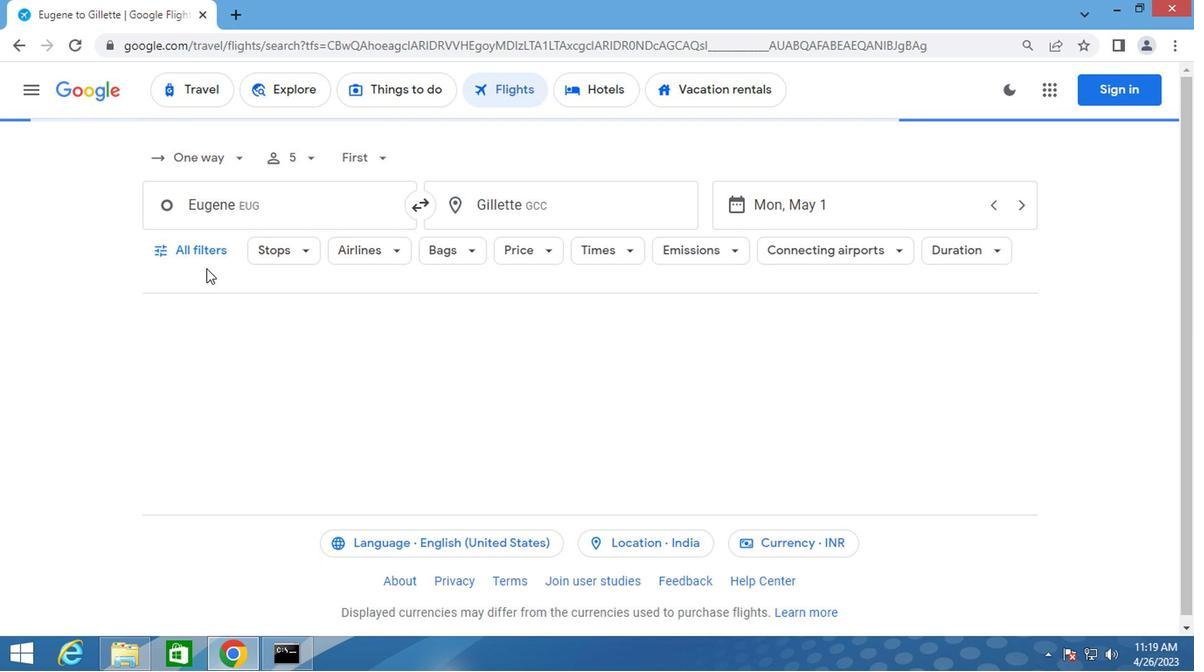 
Action: Mouse pressed left at (197, 245)
Screenshot: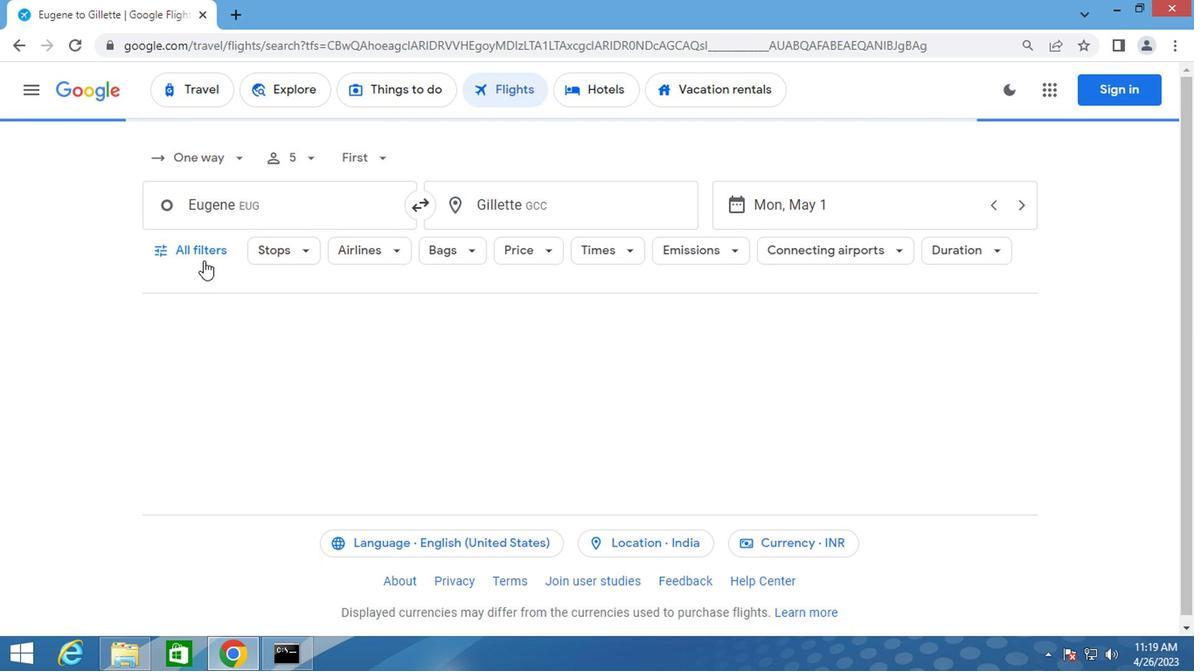 
Action: Mouse moved to (249, 408)
Screenshot: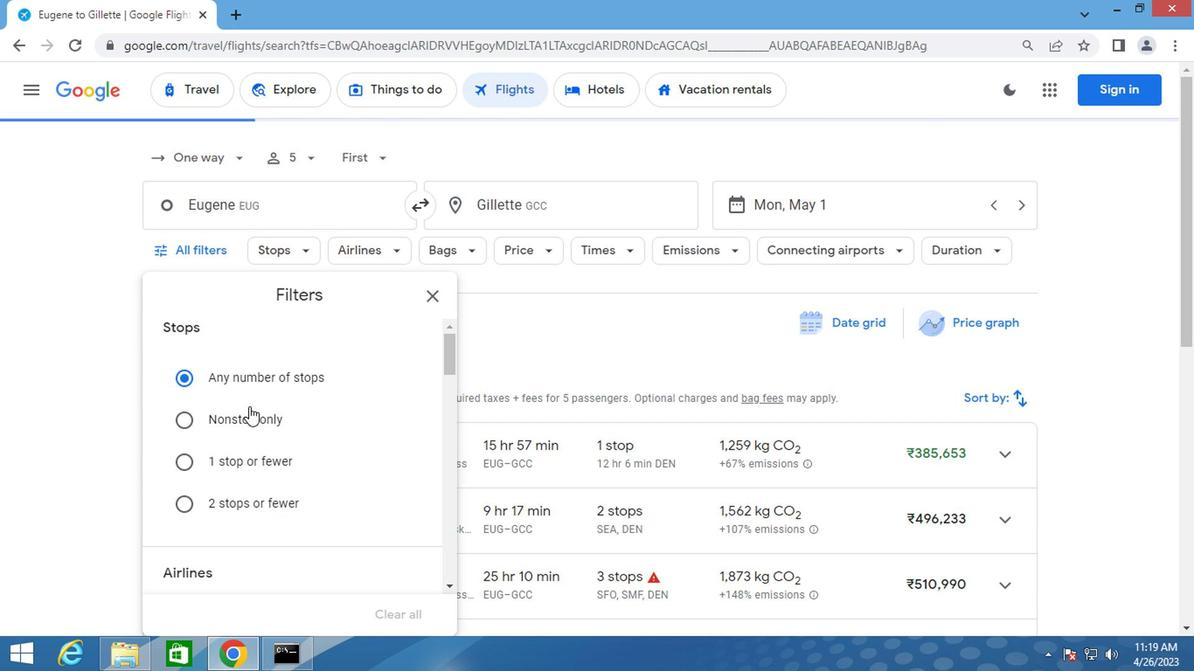 
Action: Mouse scrolled (249, 408) with delta (0, 0)
Screenshot: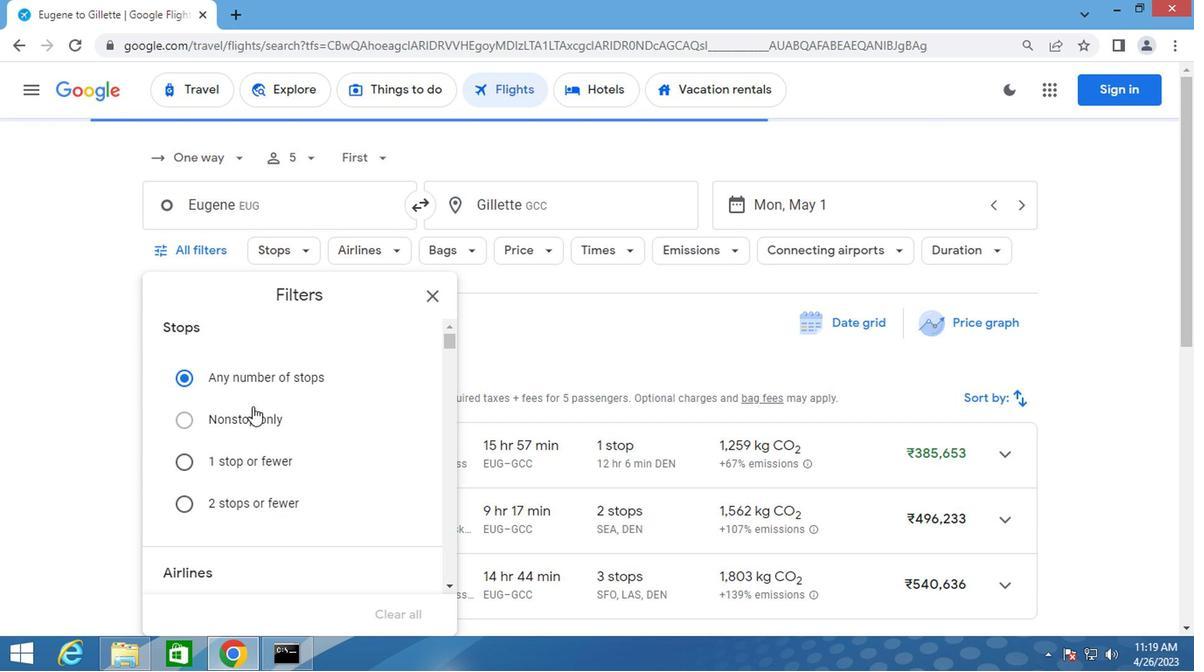 
Action: Mouse scrolled (249, 408) with delta (0, 0)
Screenshot: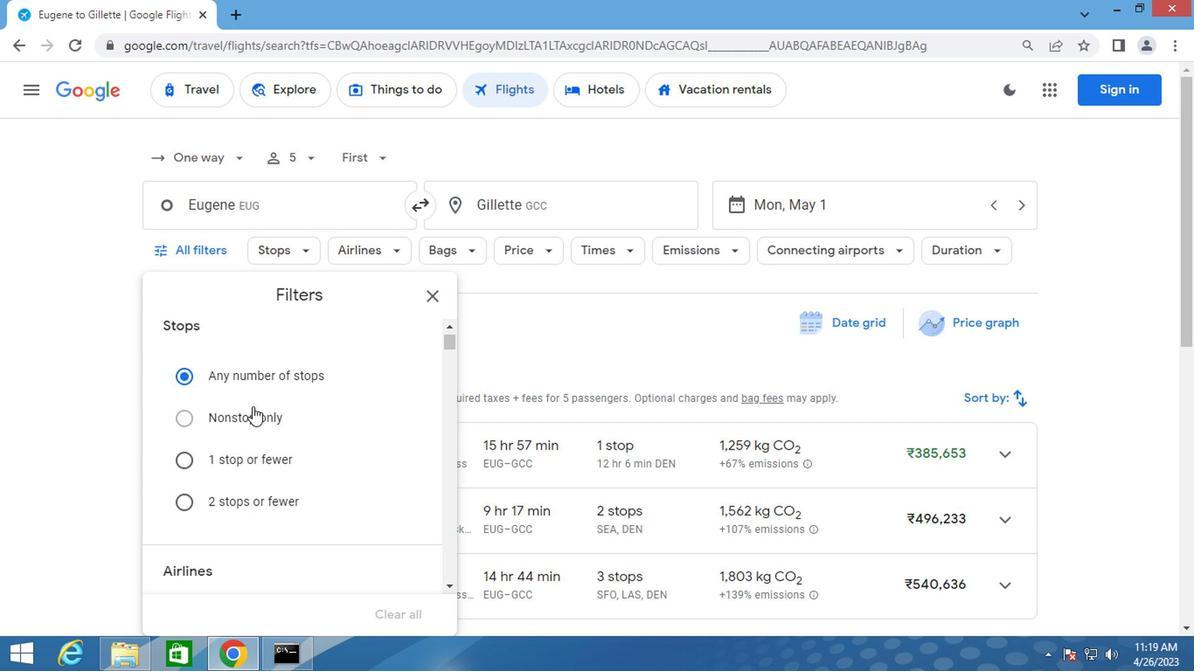 
Action: Mouse scrolled (249, 408) with delta (0, 0)
Screenshot: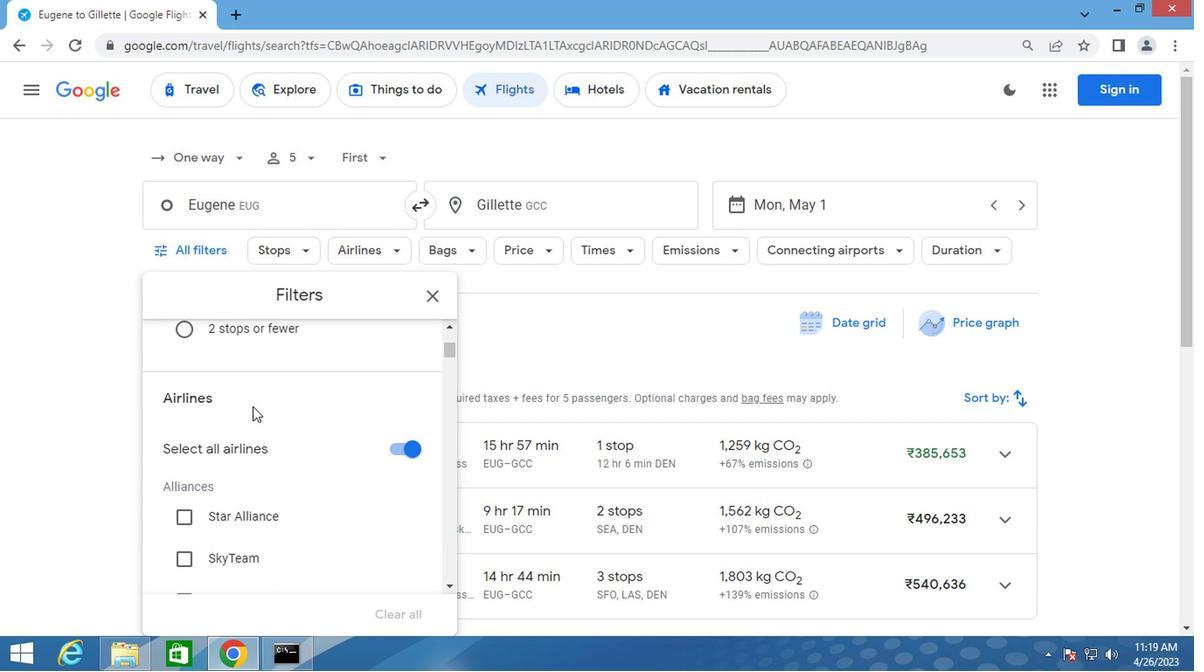 
Action: Mouse scrolled (249, 408) with delta (0, 0)
Screenshot: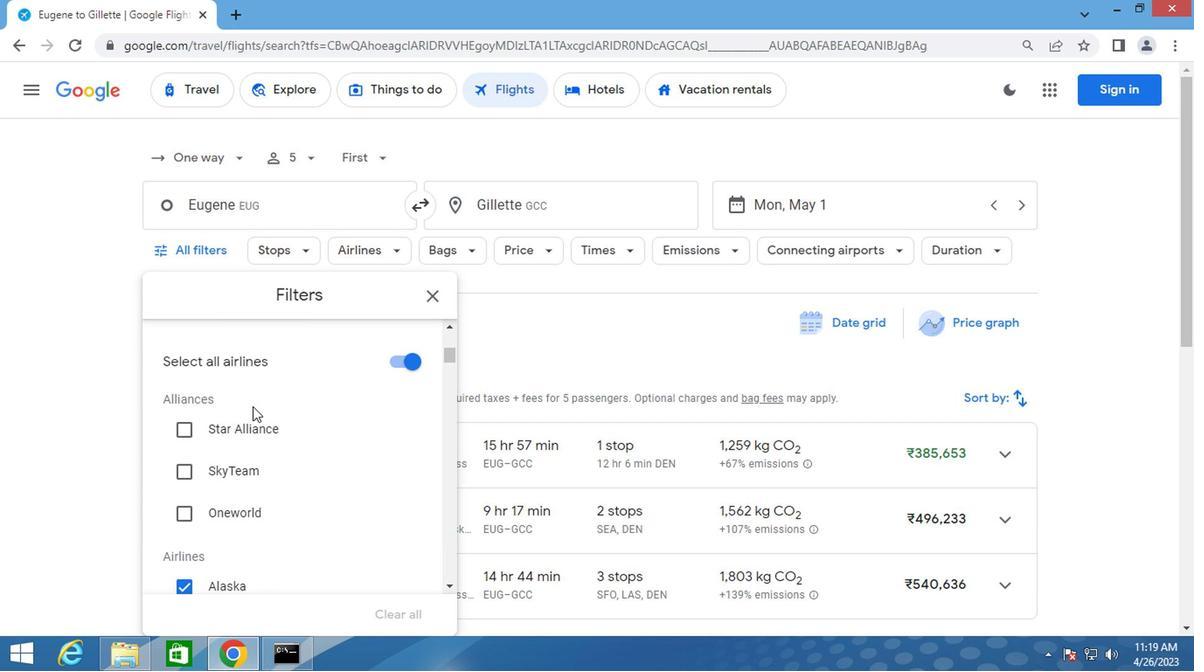 
Action: Mouse scrolled (249, 408) with delta (0, 0)
Screenshot: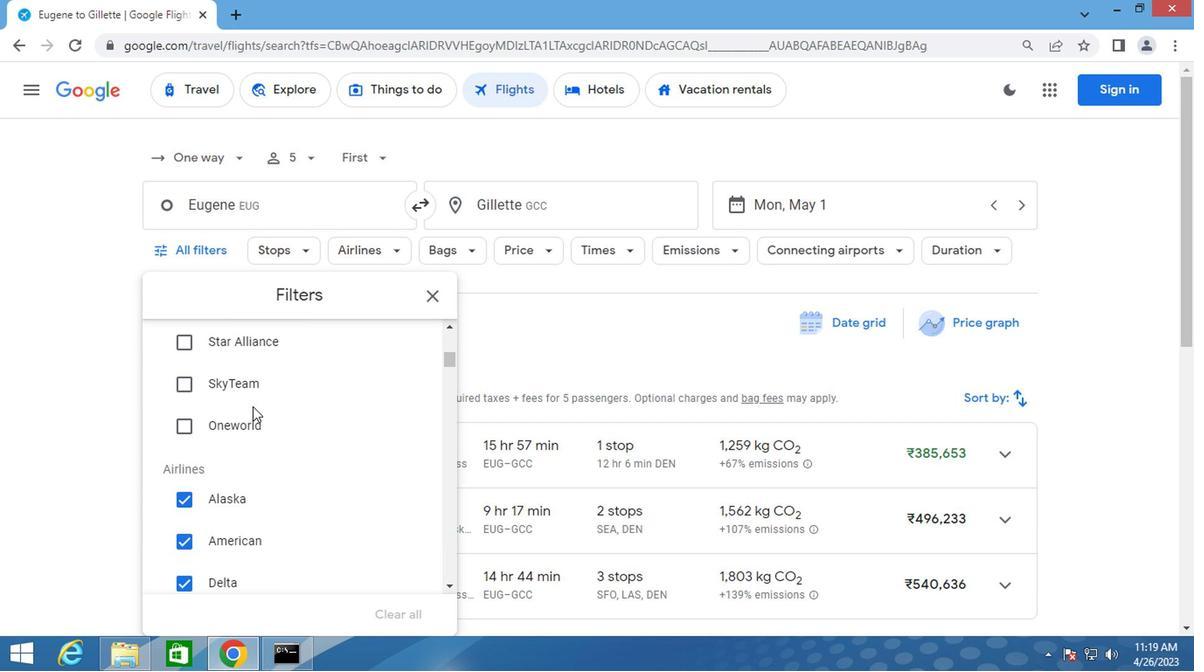 
Action: Mouse scrolled (249, 408) with delta (0, 0)
Screenshot: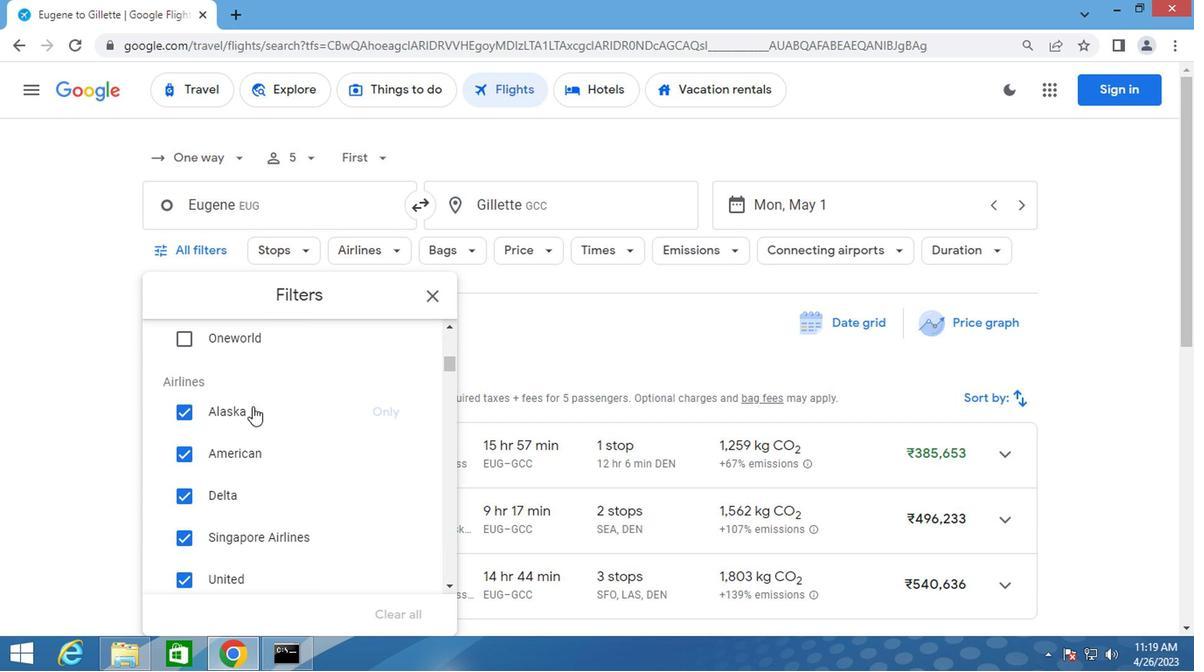 
Action: Mouse scrolled (249, 408) with delta (0, 0)
Screenshot: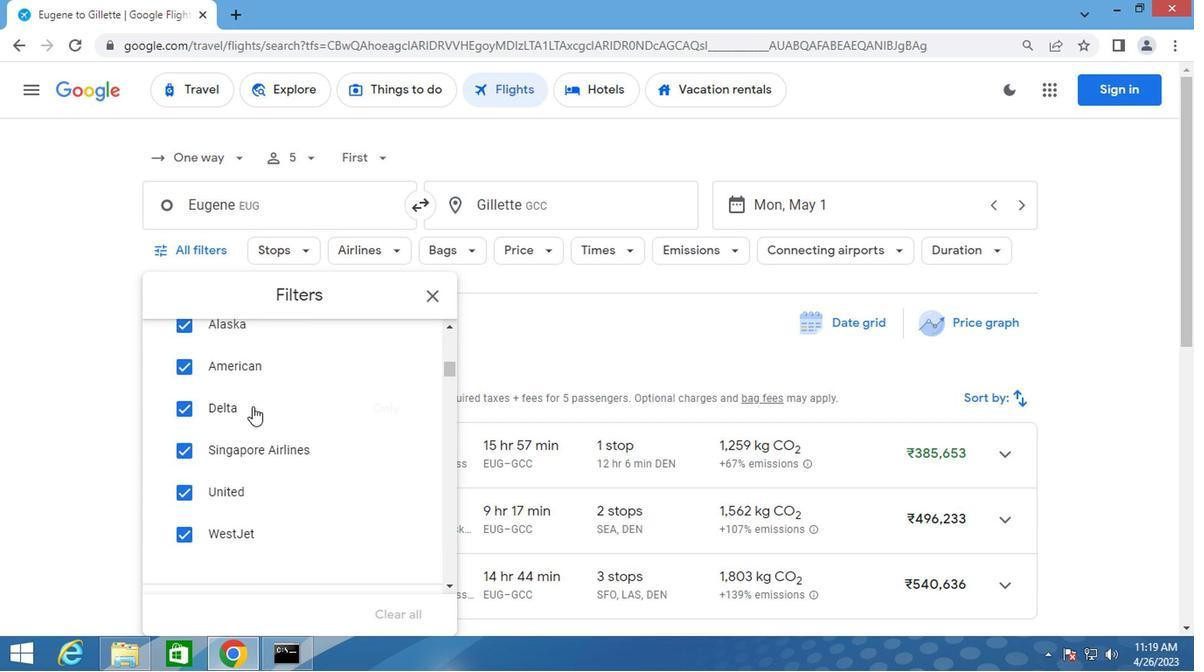 
Action: Mouse scrolled (249, 408) with delta (0, 0)
Screenshot: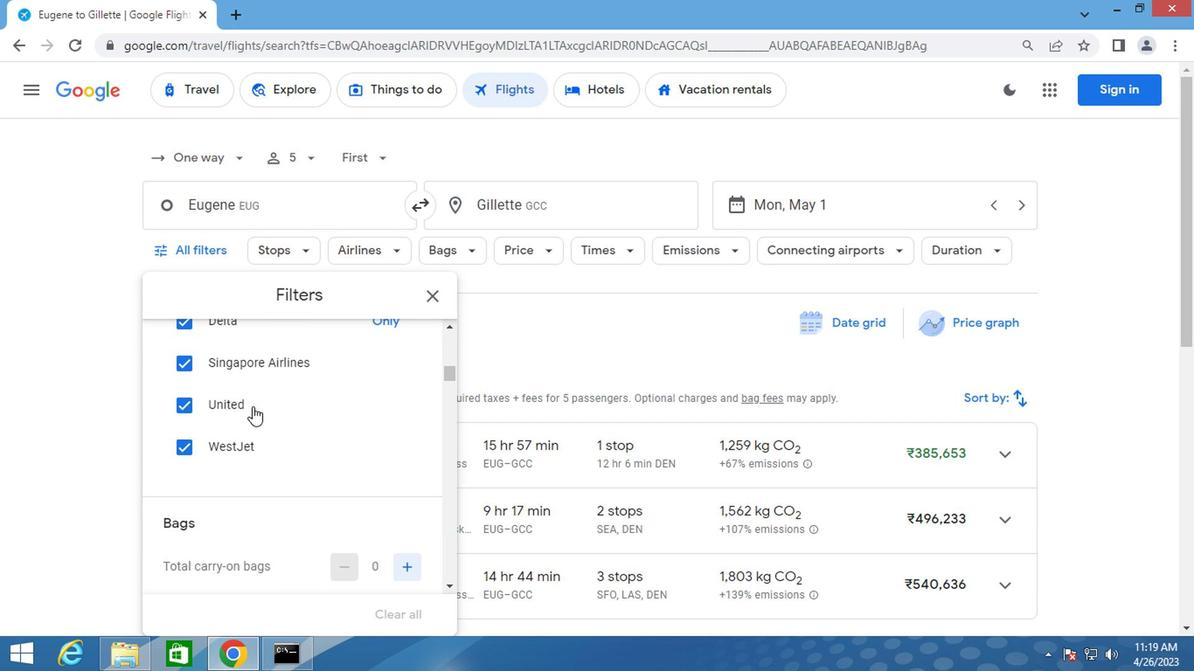 
Action: Mouse moved to (405, 519)
Screenshot: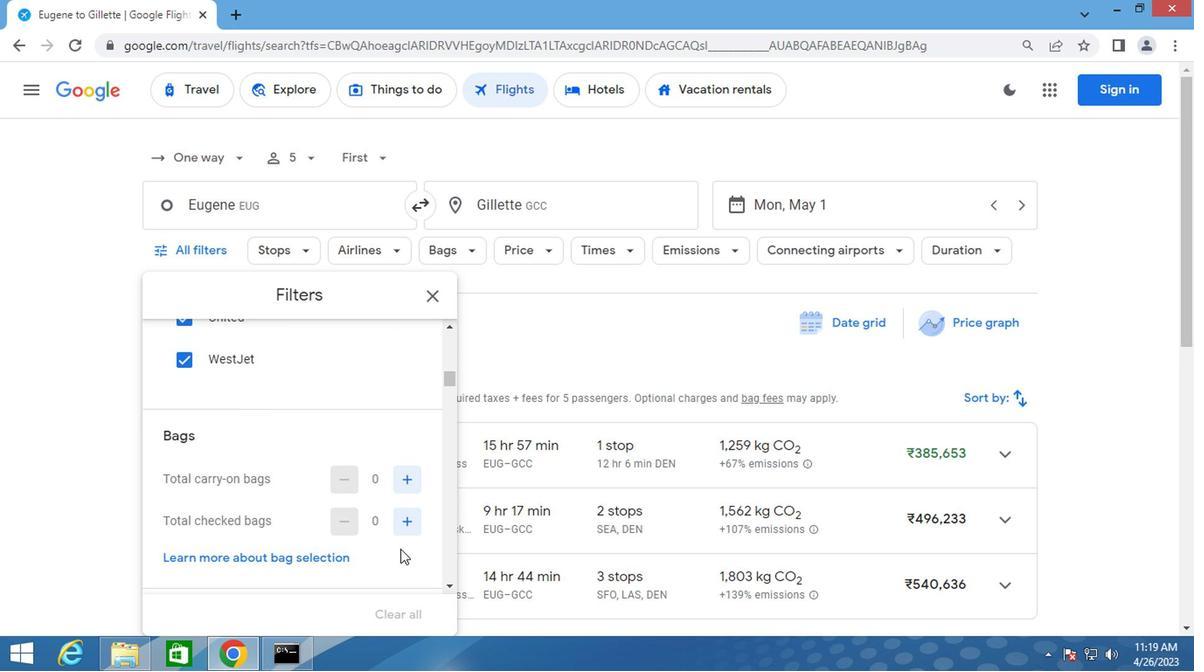 
Action: Mouse pressed left at (405, 519)
Screenshot: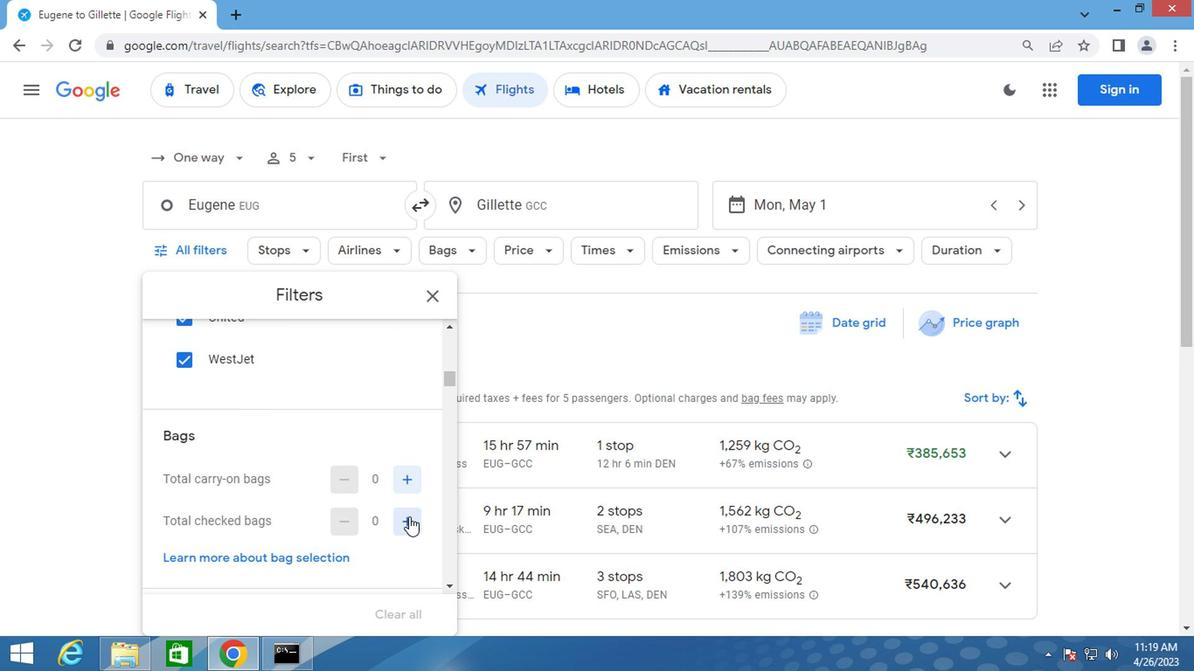 
Action: Mouse pressed left at (405, 519)
Screenshot: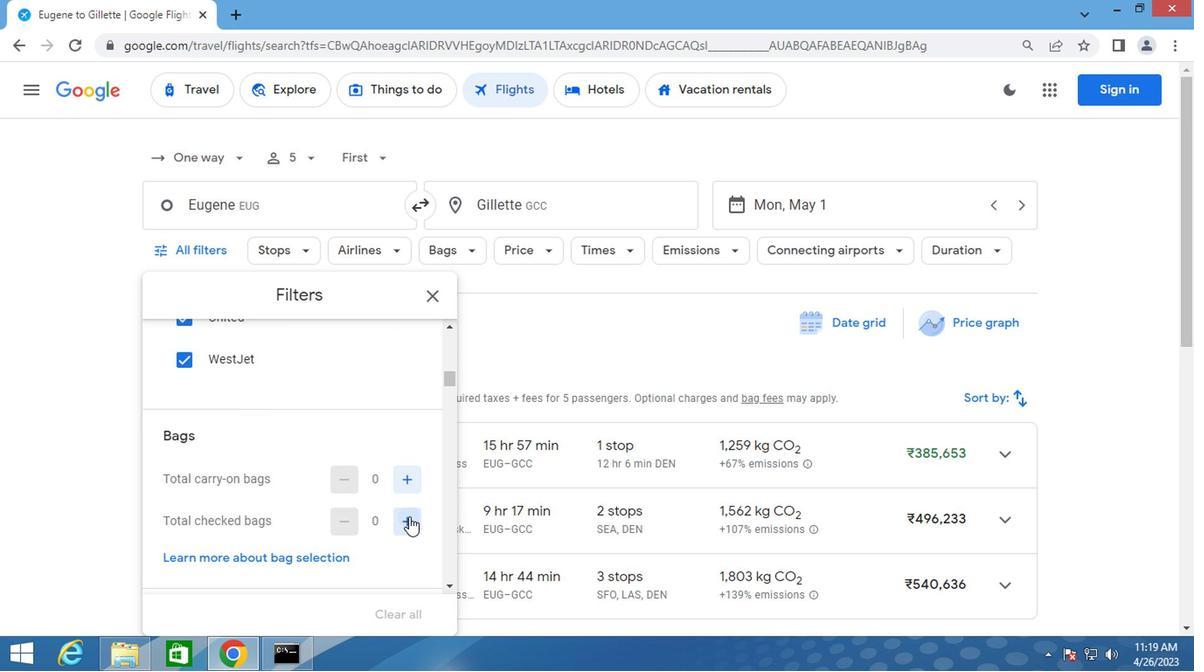 
Action: Mouse pressed left at (405, 519)
Screenshot: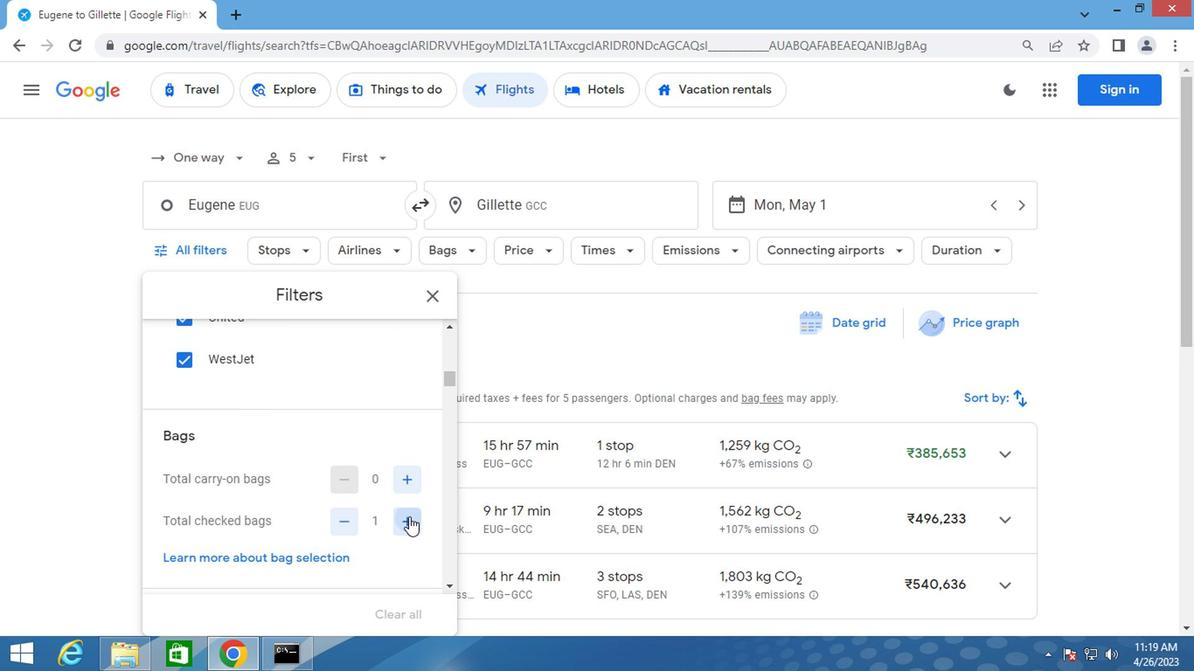 
Action: Mouse pressed left at (405, 519)
Screenshot: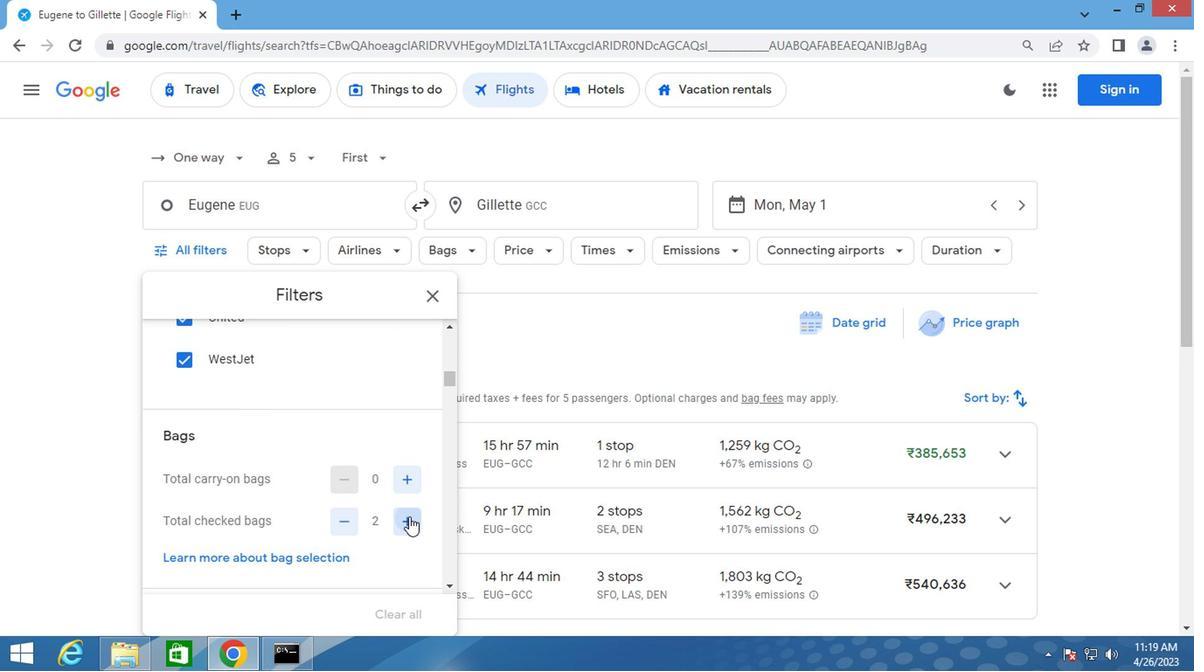 
Action: Mouse pressed left at (405, 519)
Screenshot: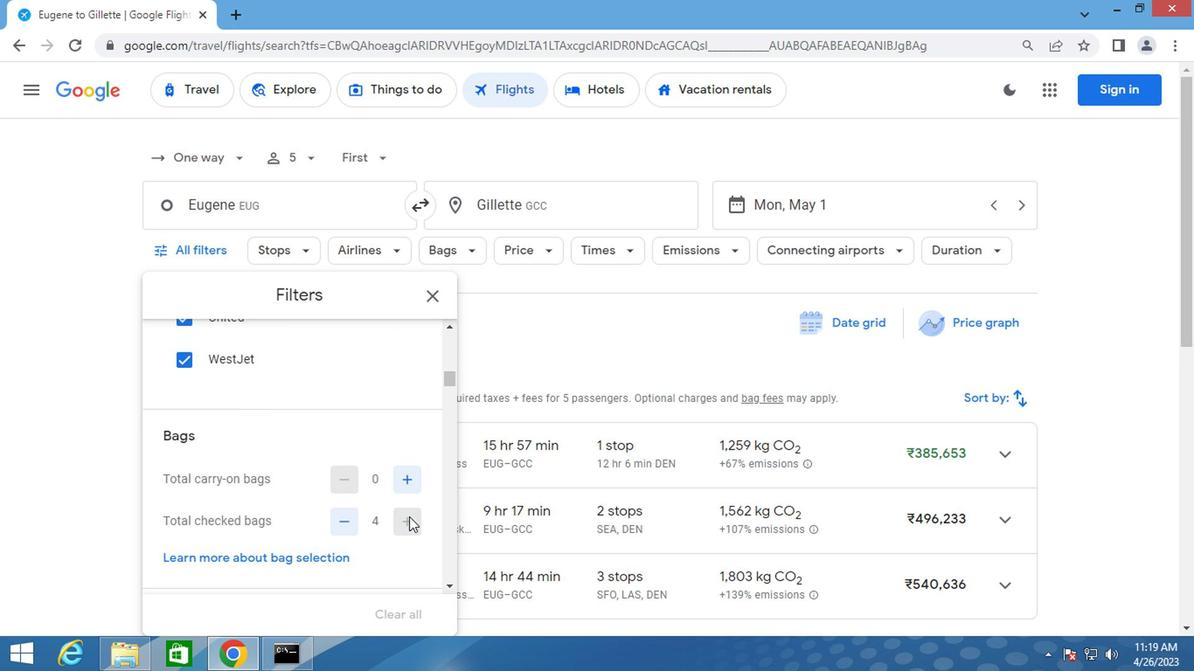 
Action: Mouse moved to (276, 478)
Screenshot: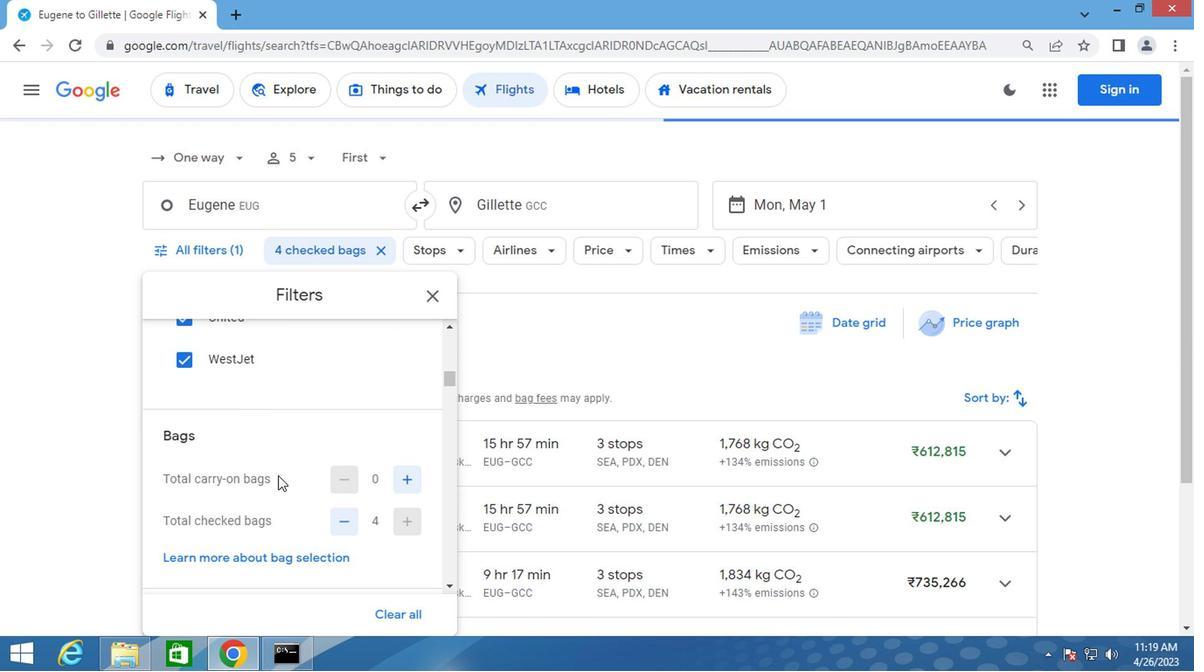 
Action: Mouse scrolled (276, 477) with delta (0, -1)
Screenshot: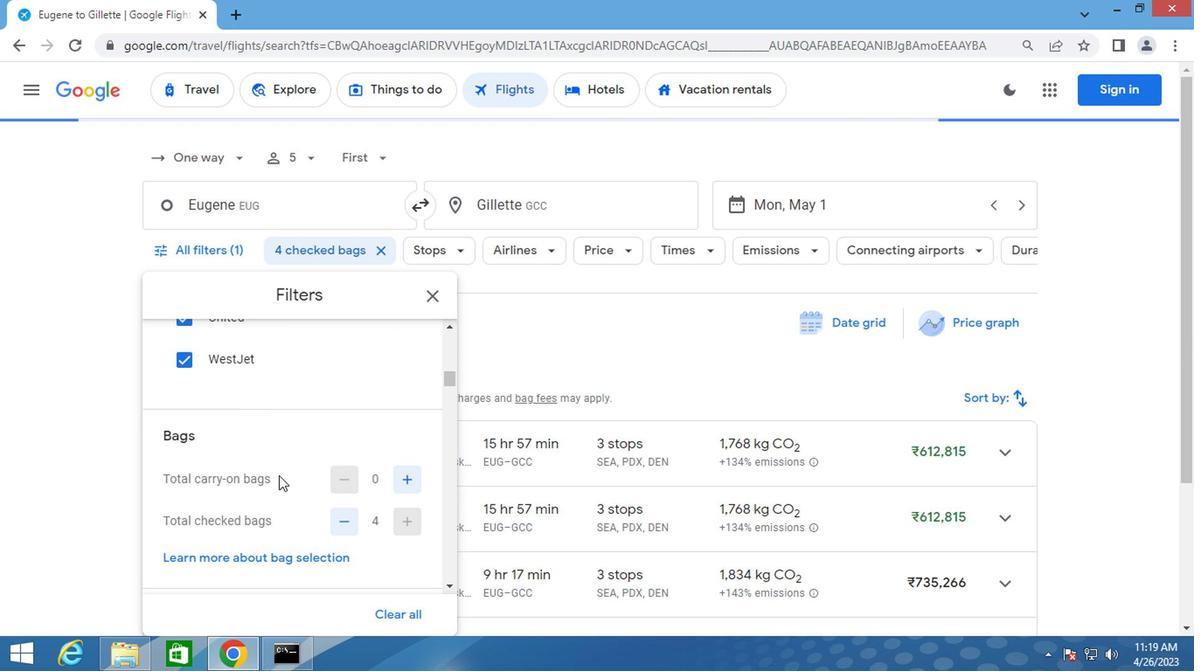 
Action: Mouse scrolled (276, 477) with delta (0, -1)
Screenshot: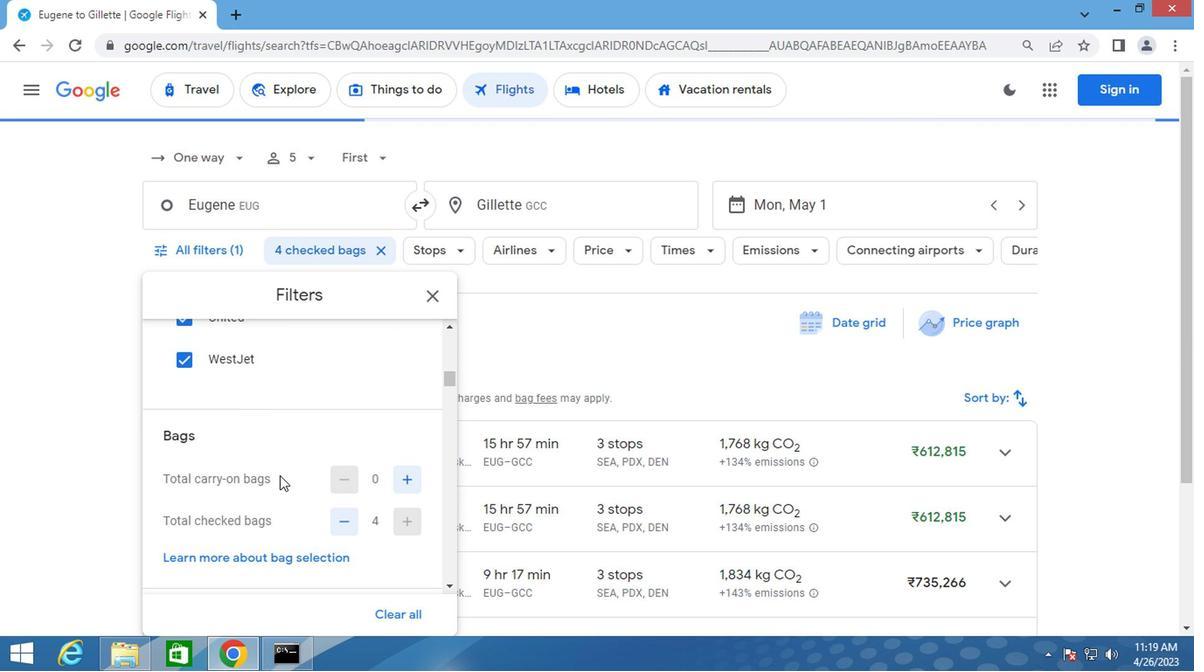 
Action: Mouse moved to (409, 520)
Screenshot: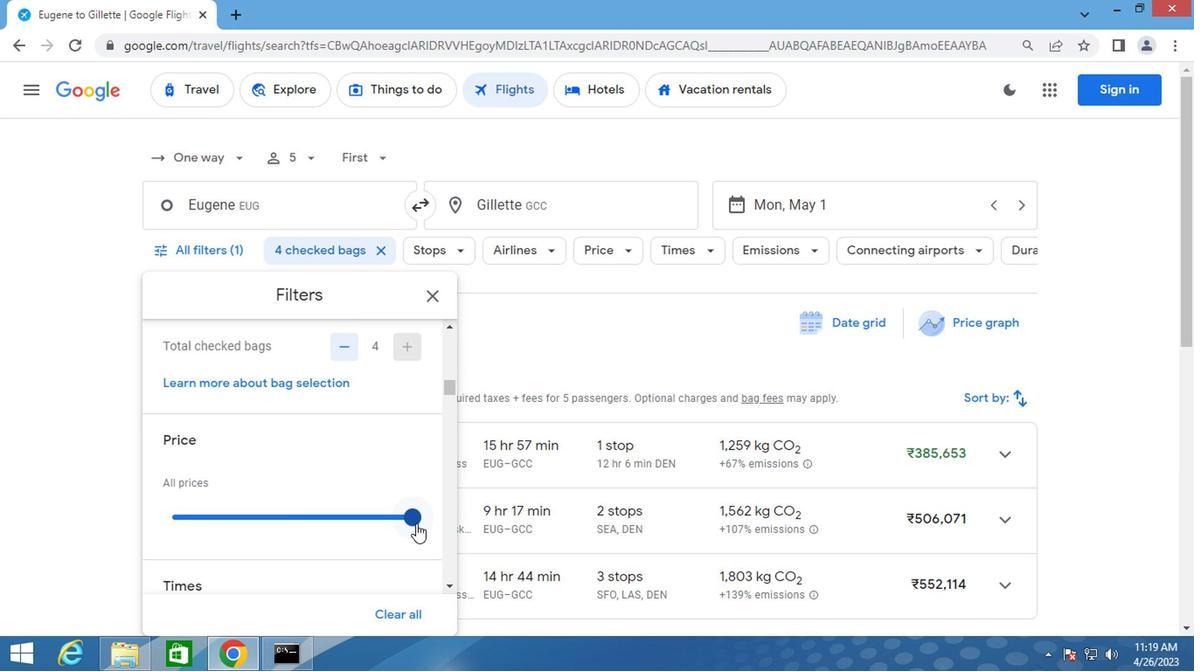 
Action: Mouse pressed left at (409, 520)
Screenshot: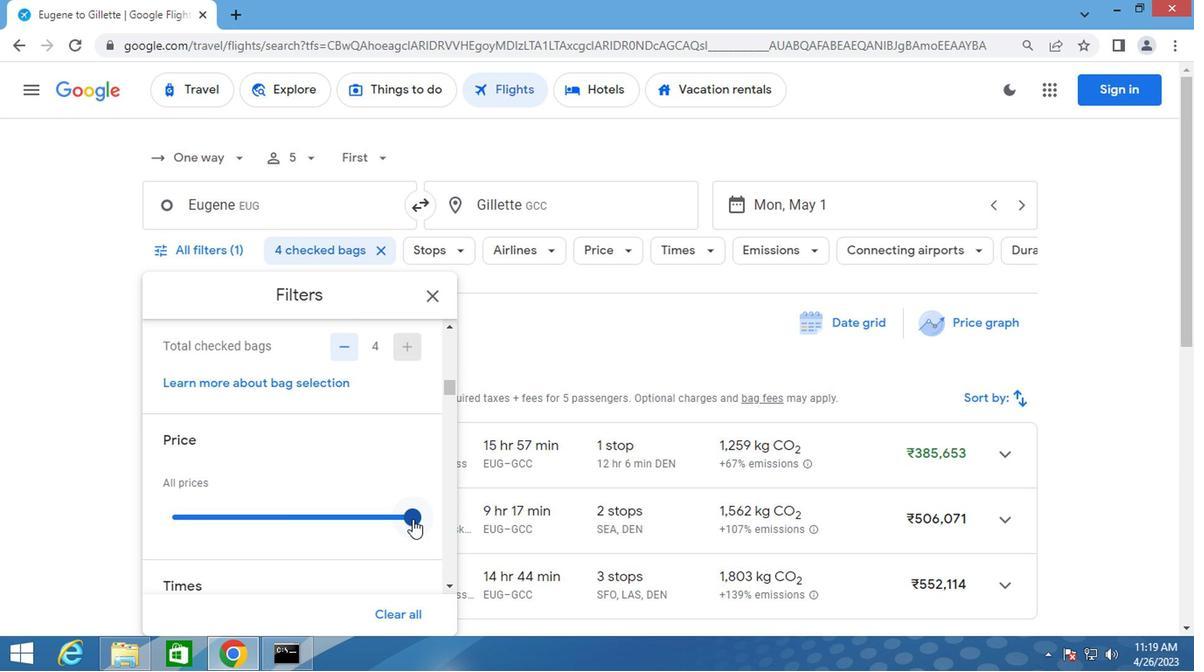 
Action: Mouse moved to (246, 502)
Screenshot: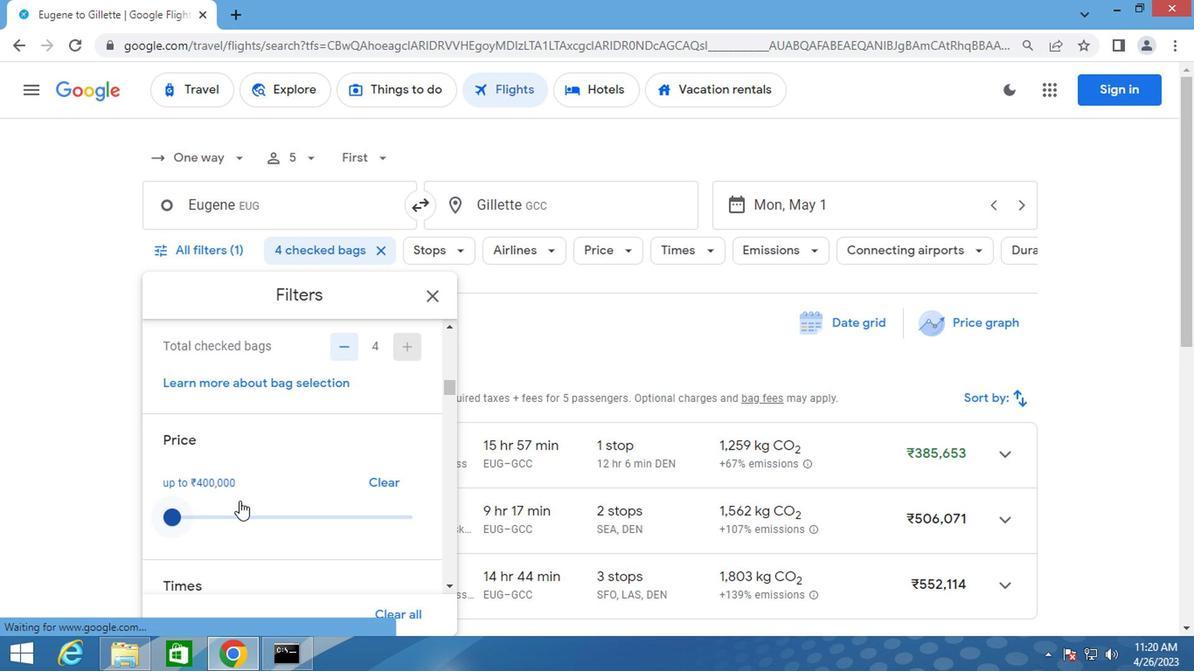 
Action: Mouse scrolled (246, 500) with delta (0, -1)
Screenshot: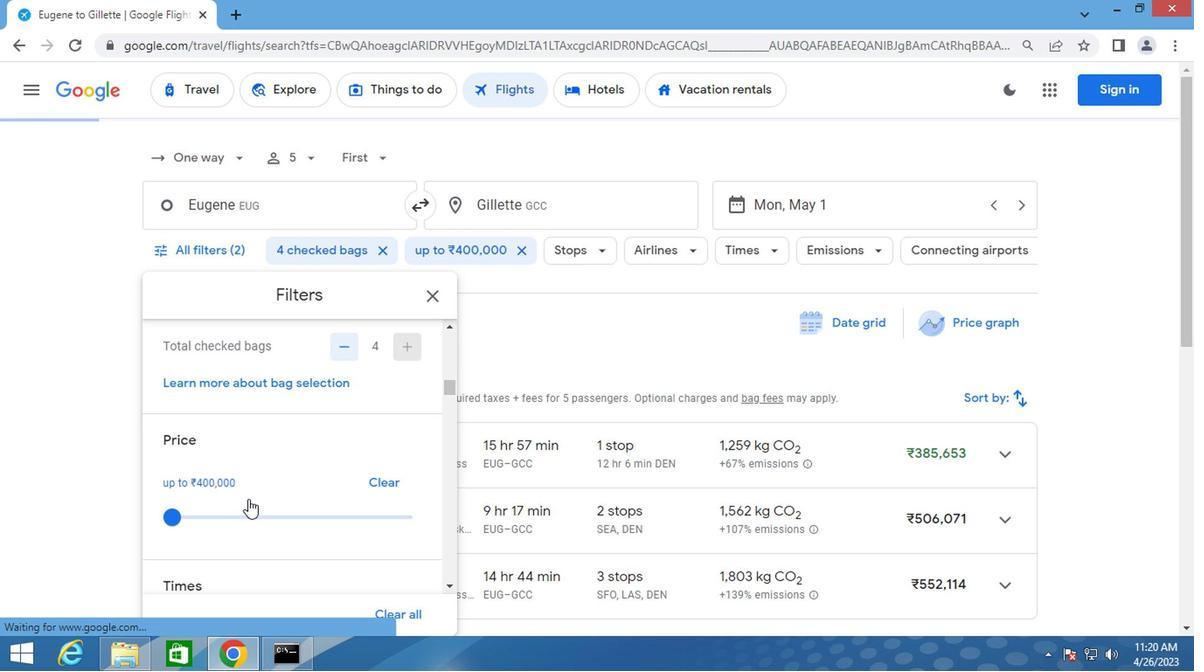 
Action: Mouse scrolled (246, 500) with delta (0, -1)
Screenshot: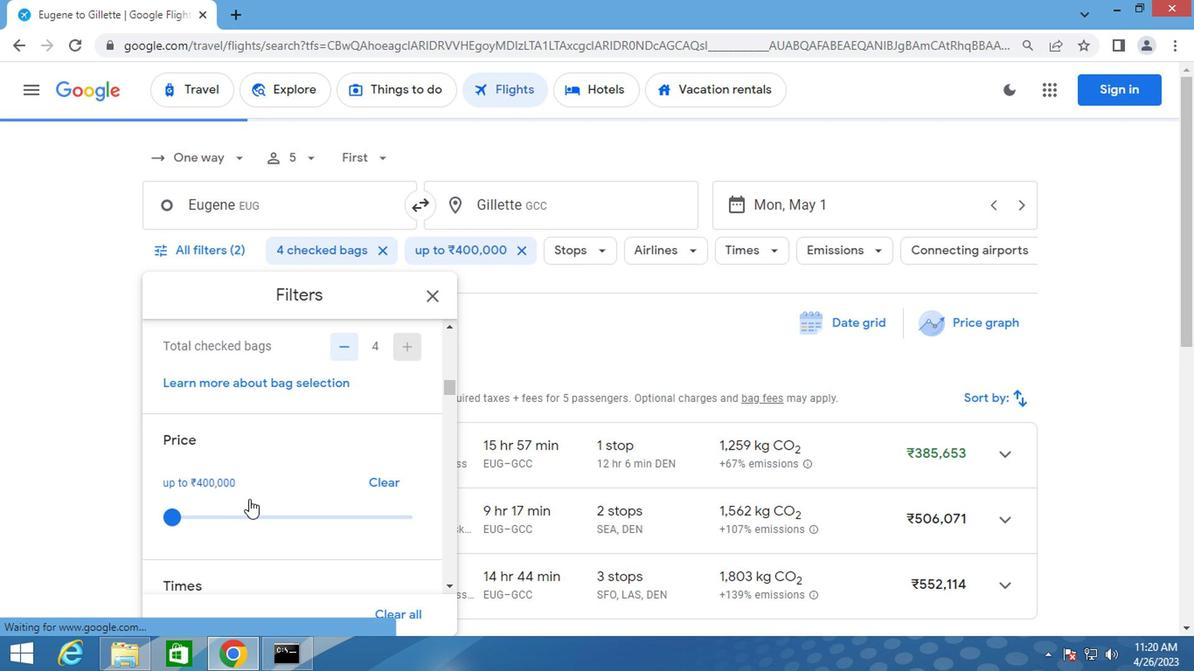 
Action: Mouse moved to (391, 544)
Screenshot: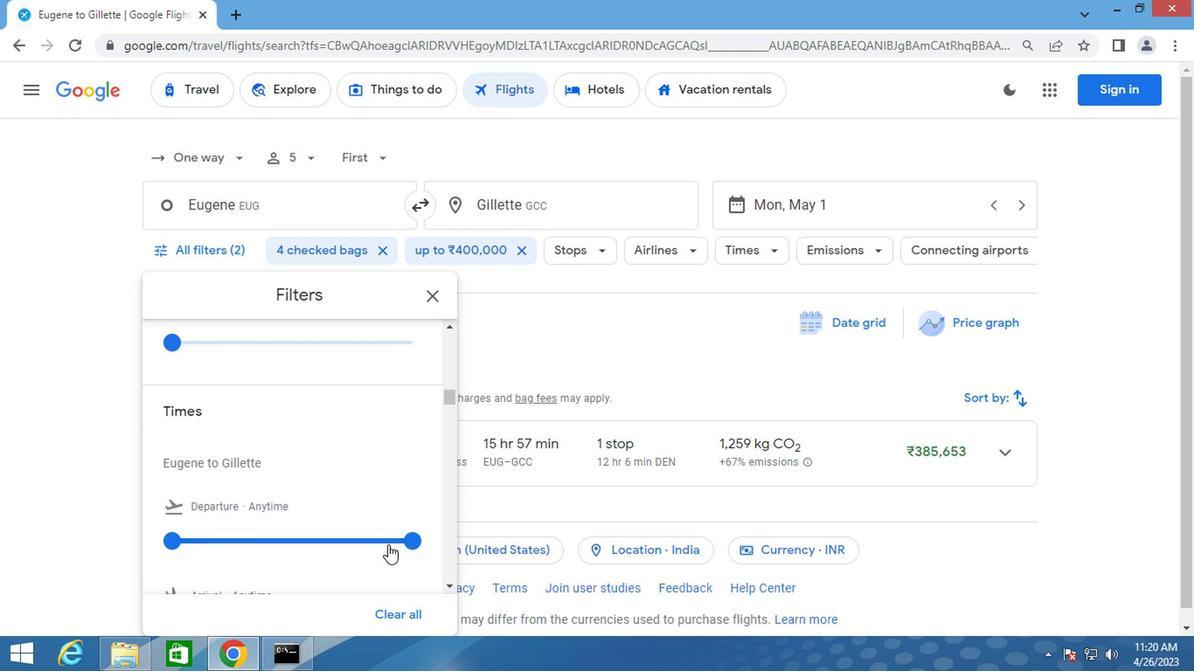 
Action: Mouse pressed left at (391, 544)
Screenshot: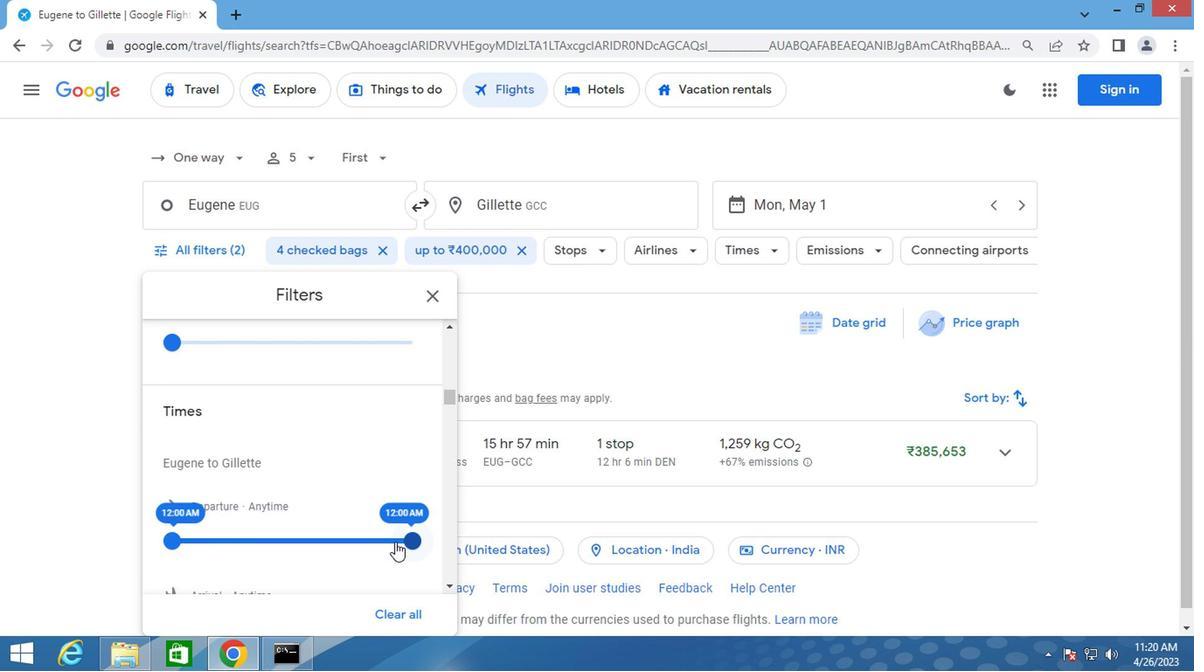 
Action: Mouse moved to (424, 298)
Screenshot: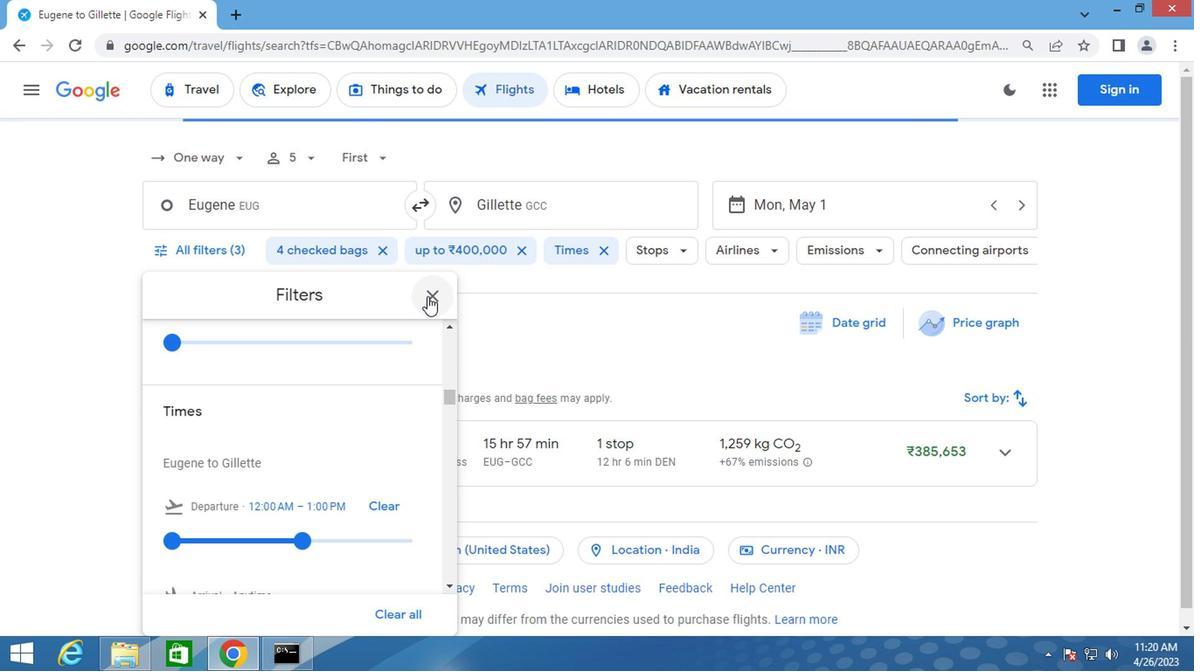 
Action: Mouse pressed left at (424, 298)
Screenshot: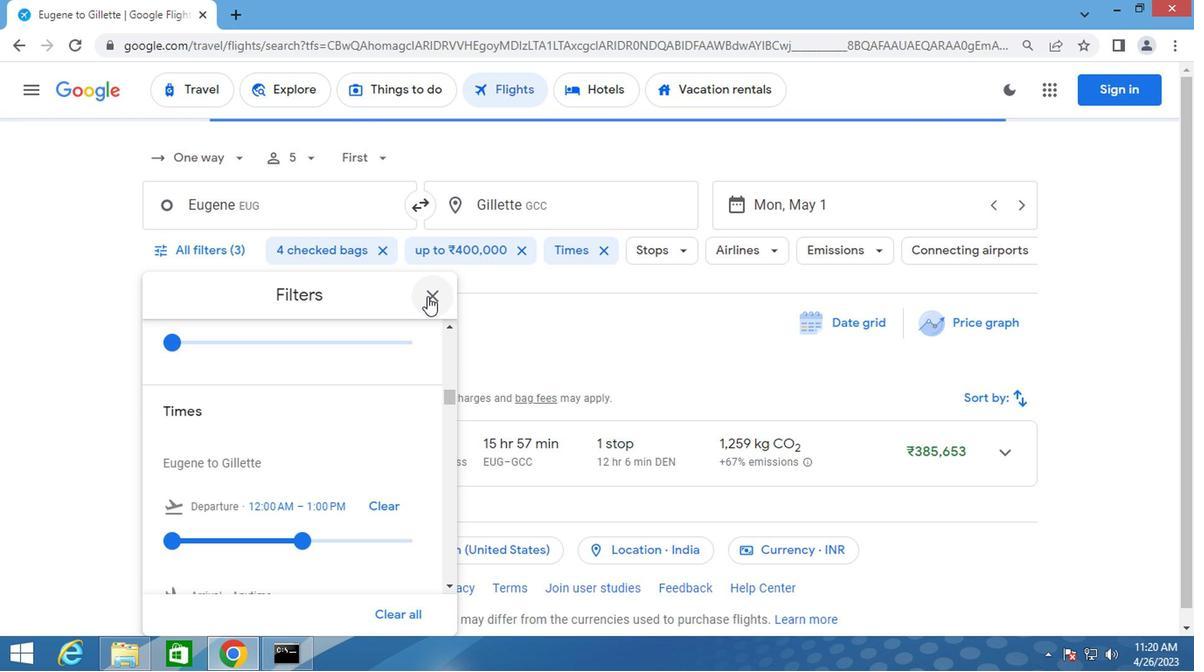 
Action: Key pressed <Key.f8>
Screenshot: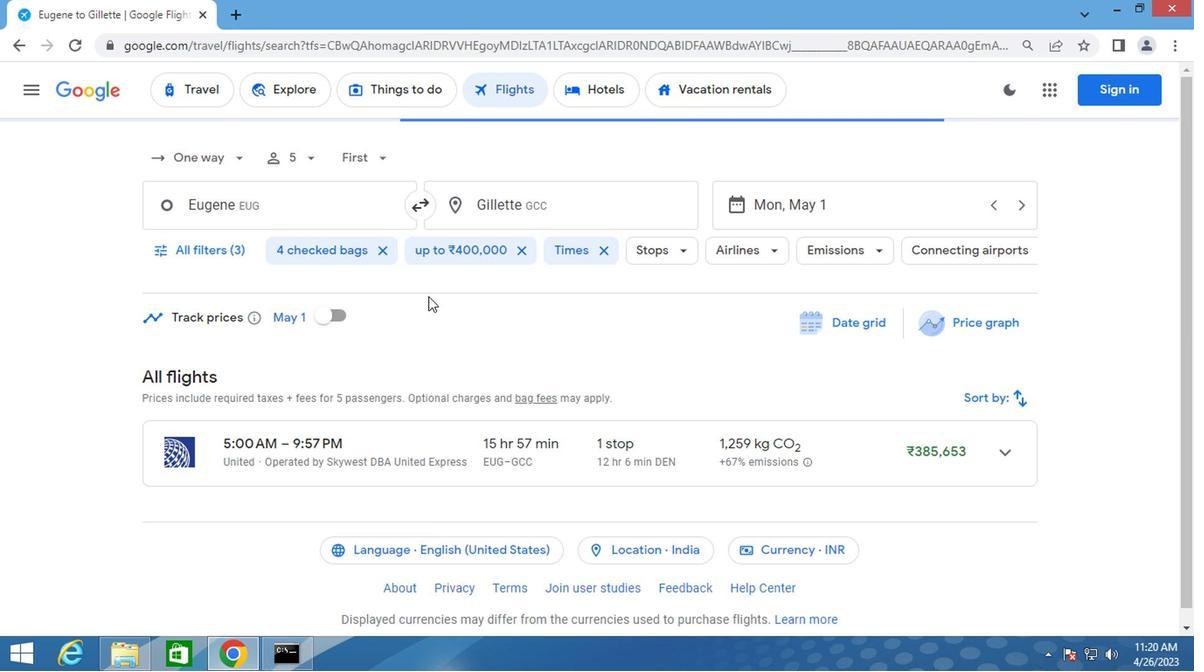 
